 Task: Use the formula "IF" in spreadsheet "Project protfolio".
Action: Mouse moved to (86, 41)
Screenshot: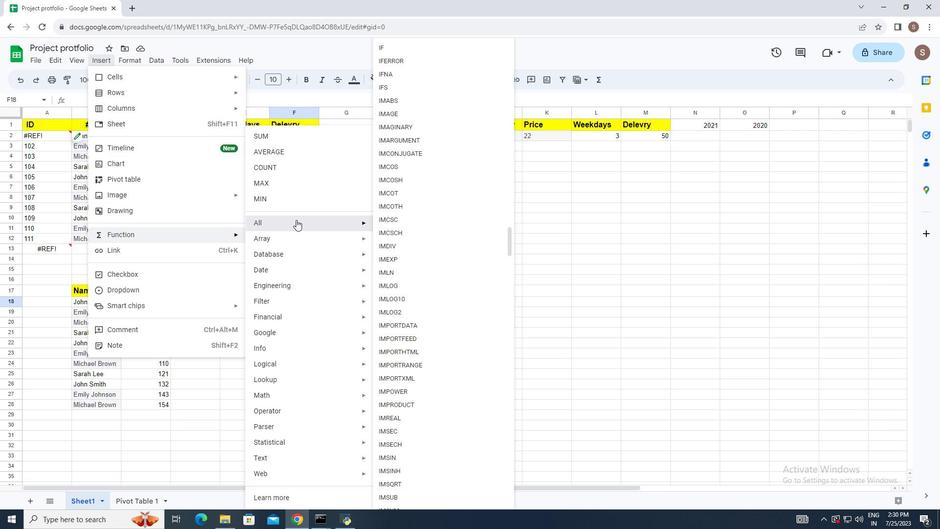 
Action: Mouse pressed left at (86, 41)
Screenshot: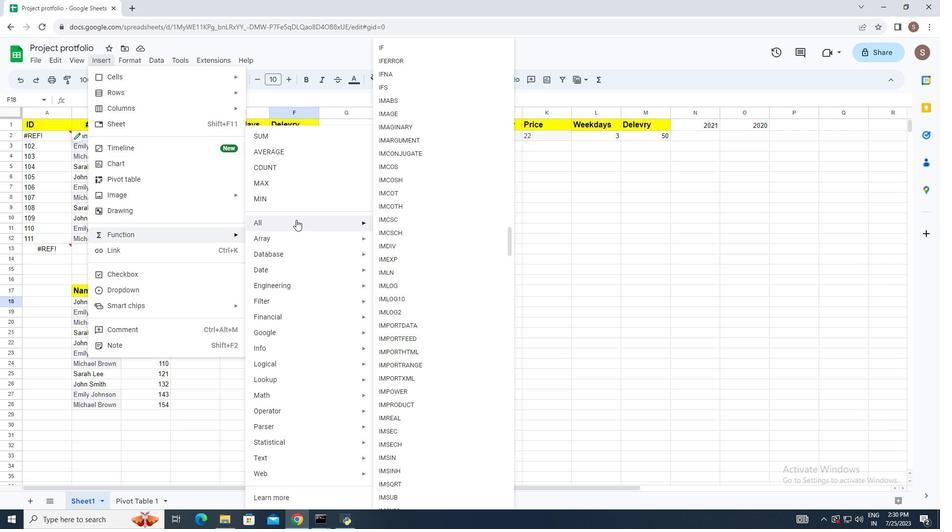 
Action: Mouse moved to (130, 209)
Screenshot: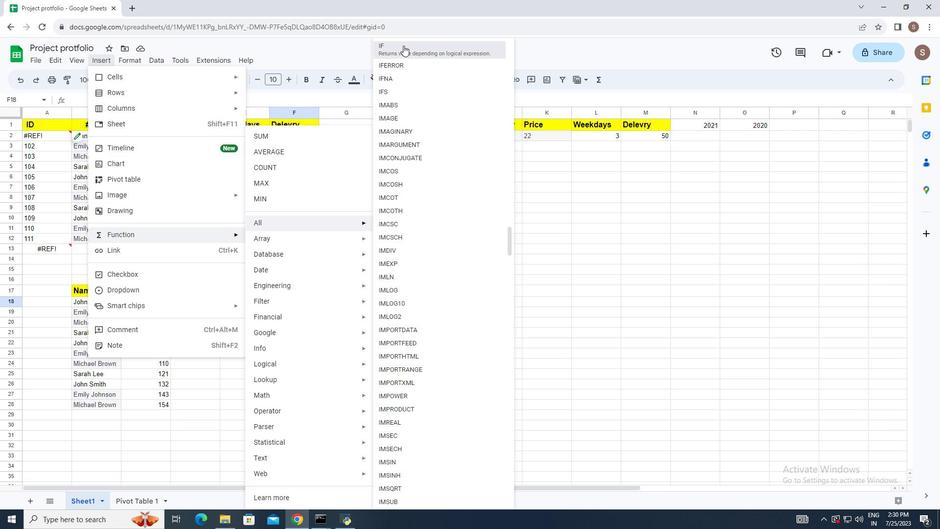 
Action: Mouse pressed left at (130, 209)
Screenshot: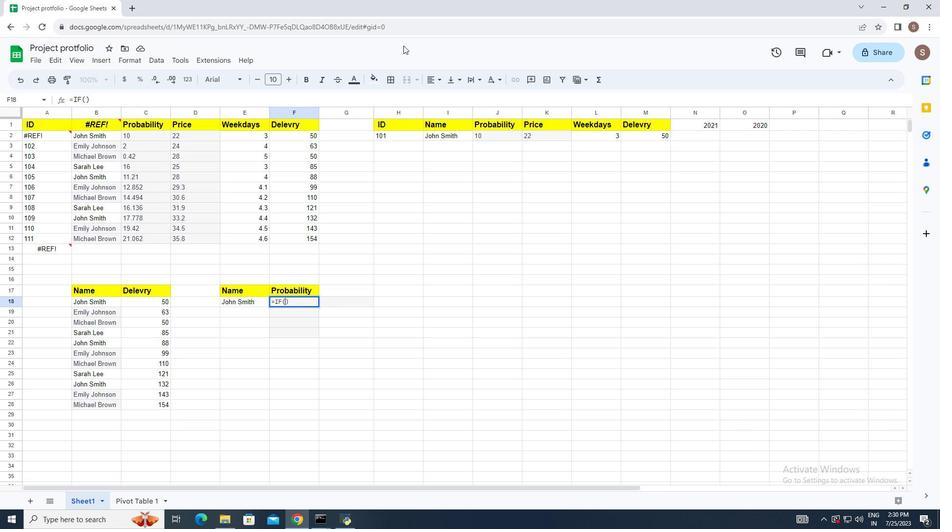 
Action: Mouse moved to (257, 203)
Screenshot: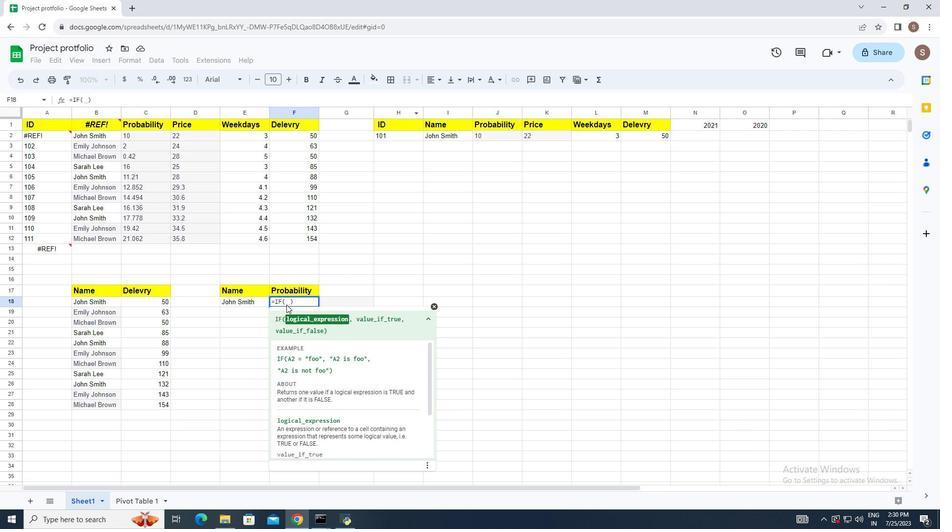 
Action: Mouse pressed left at (257, 203)
Screenshot: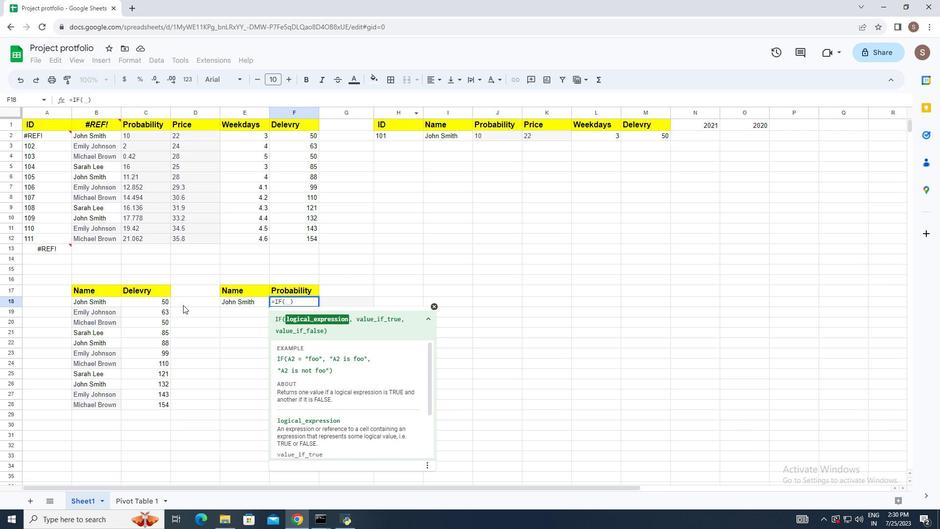 
Action: Mouse moved to (396, 294)
Screenshot: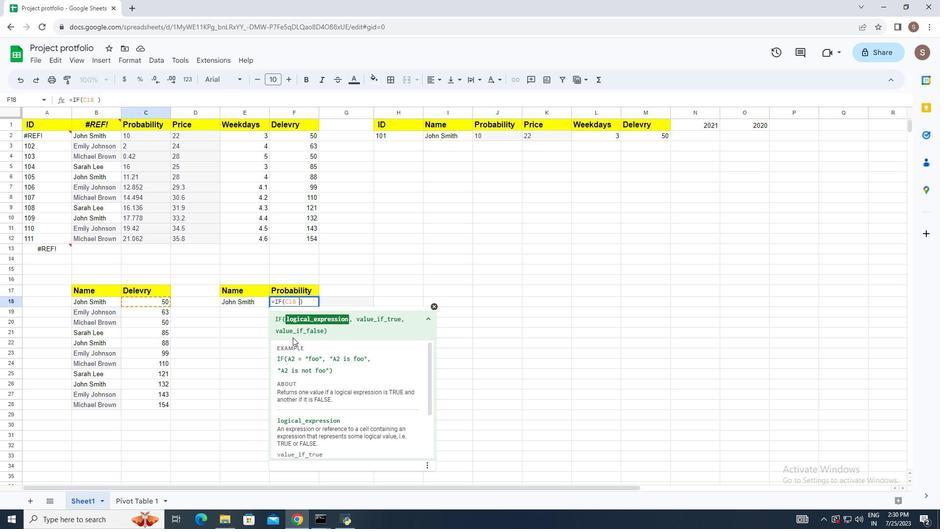 
Action: Mouse pressed left at (396, 294)
Screenshot: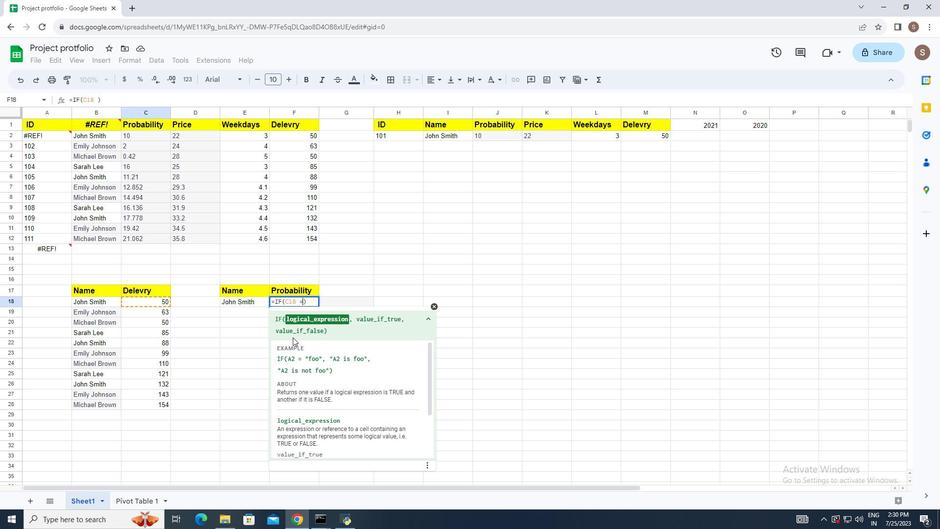 
Action: Mouse moved to (282, 283)
Screenshot: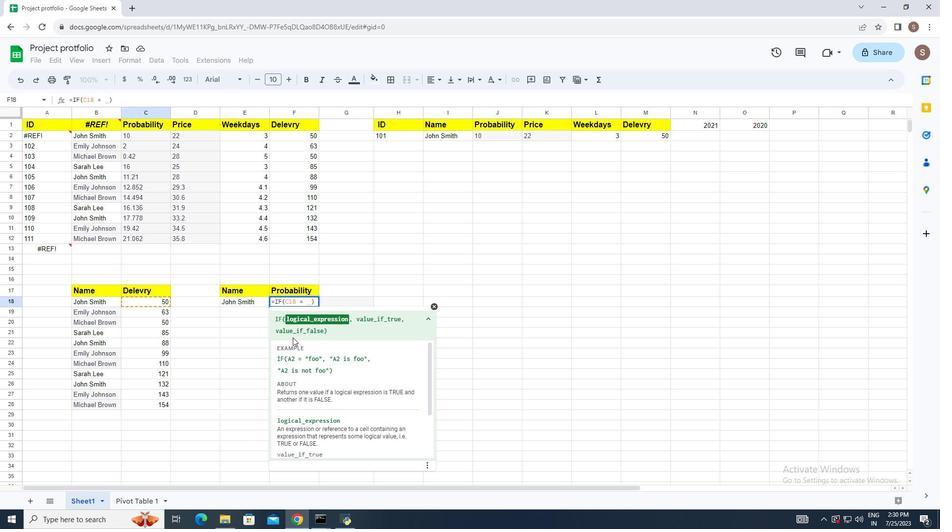 
Action: Key pressed <Key.shift>A2<Key.space><Key.shift_r><Key.shift_r><Key.shift_r><Key.shift_r><Key.shift_r>+<Key.backspace>=<Key.space><Key.shift_r>"foo<Key.shift_r><Key.shift_r><Key.shift_r>",<Key.space><Key.shift_r>"<Key.shift>A2<Key.space>is<Key.space>foo<Key.shift_r><Key.shift_r><Key.shift_r>",<Key.space><Key.shift>A2<Key.space>is<Key.space>n<Key.backspace><Key.backspace><Key.backspace><Key.backspace><Key.backspace><Key.space><Key.enter>
Screenshot: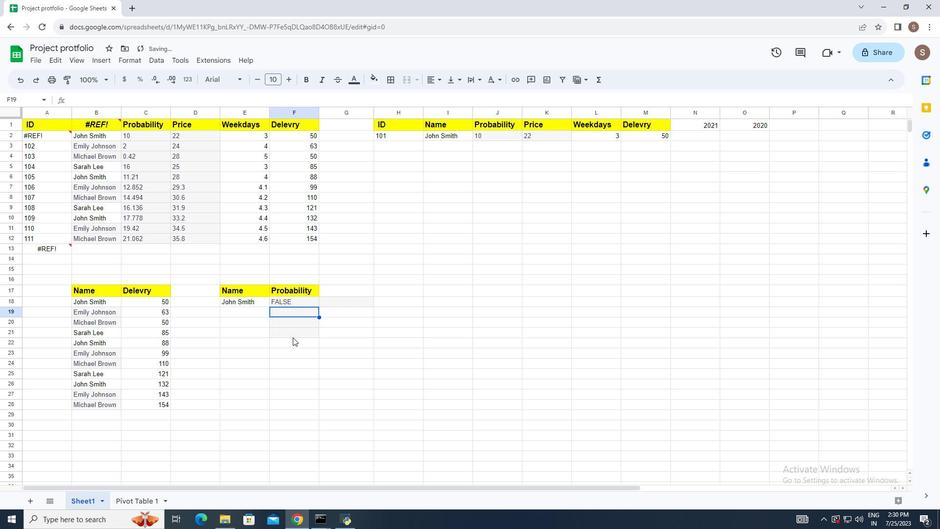 
Action: Mouse pressed left at (282, 283)
Screenshot: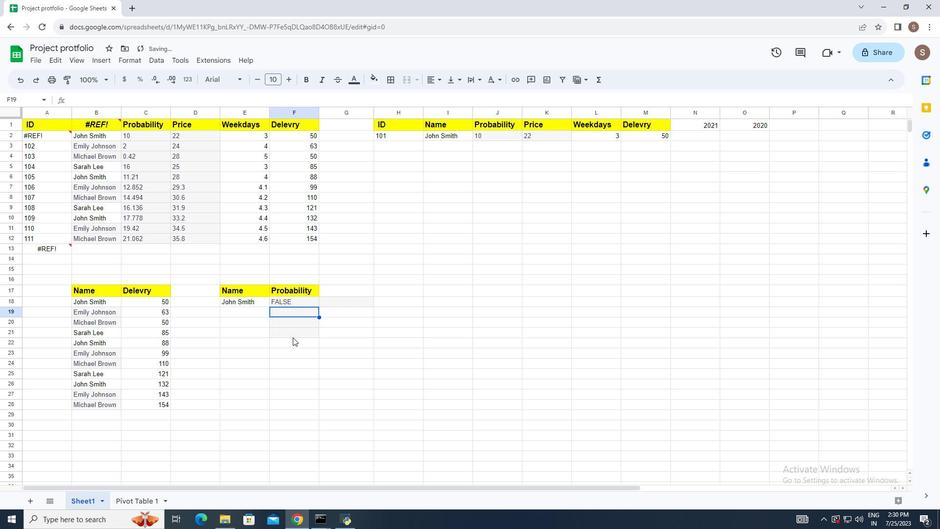 
Action: Key pressed <Key.delete>
Screenshot: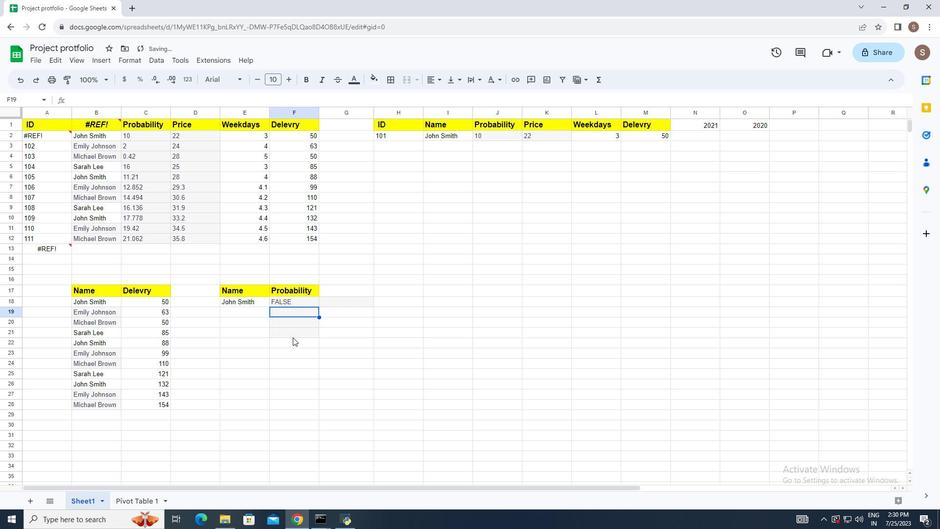
Action: Mouse moved to (77, 40)
Screenshot: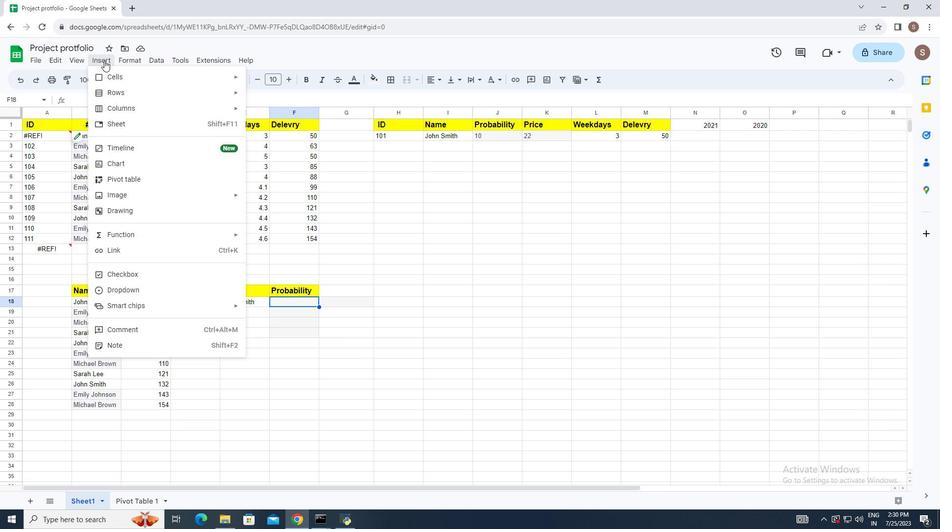 
Action: Mouse pressed left at (77, 40)
Screenshot: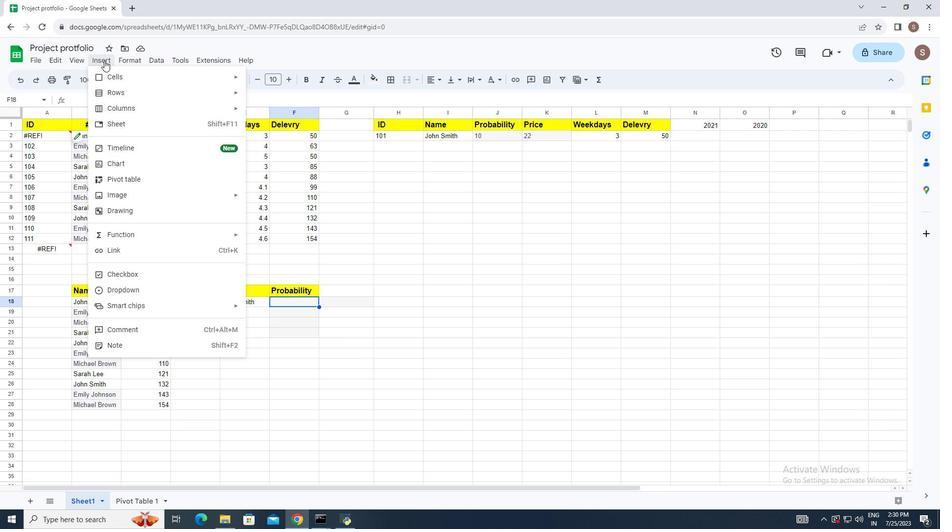 
Action: Mouse moved to (116, 214)
Screenshot: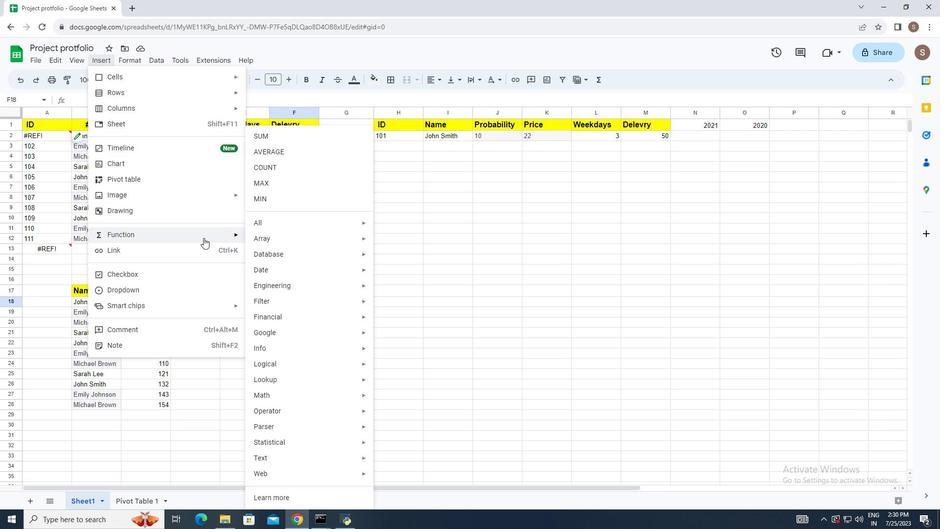
Action: Mouse pressed left at (116, 214)
Screenshot: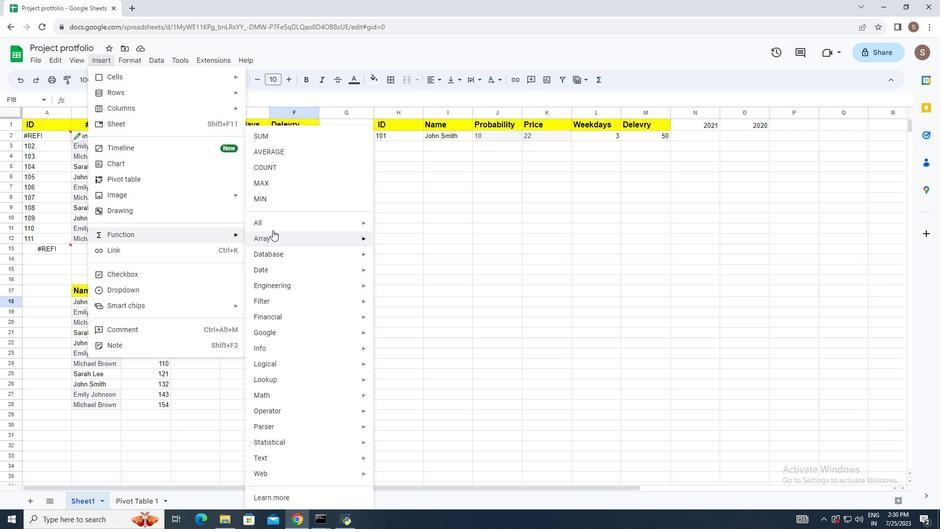 
Action: Mouse moved to (241, 202)
Screenshot: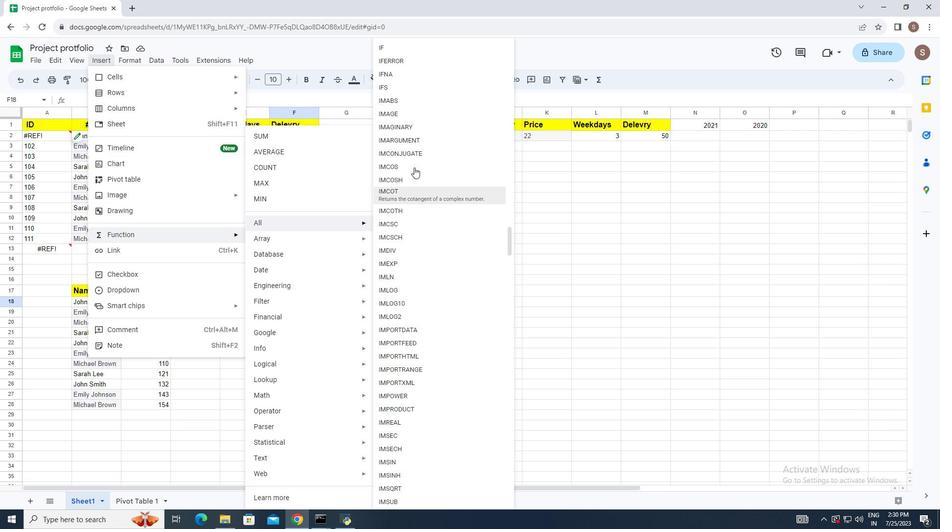 
Action: Mouse pressed left at (241, 202)
Screenshot: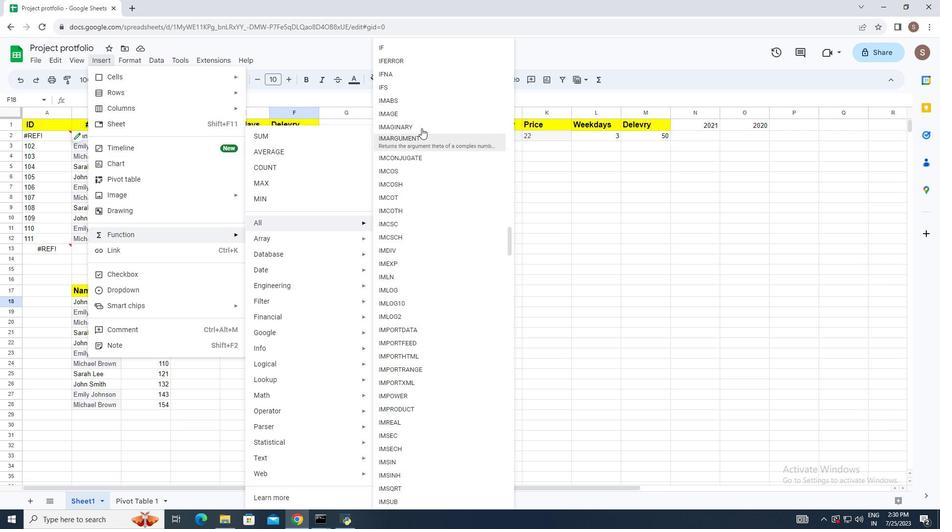 
Action: Mouse moved to (389, 293)
Screenshot: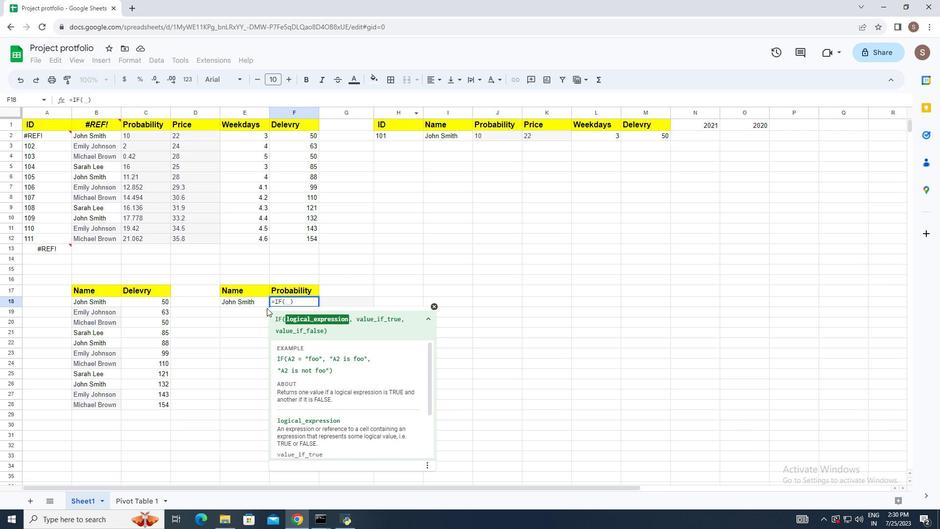 
Action: Mouse pressed left at (389, 293)
Screenshot: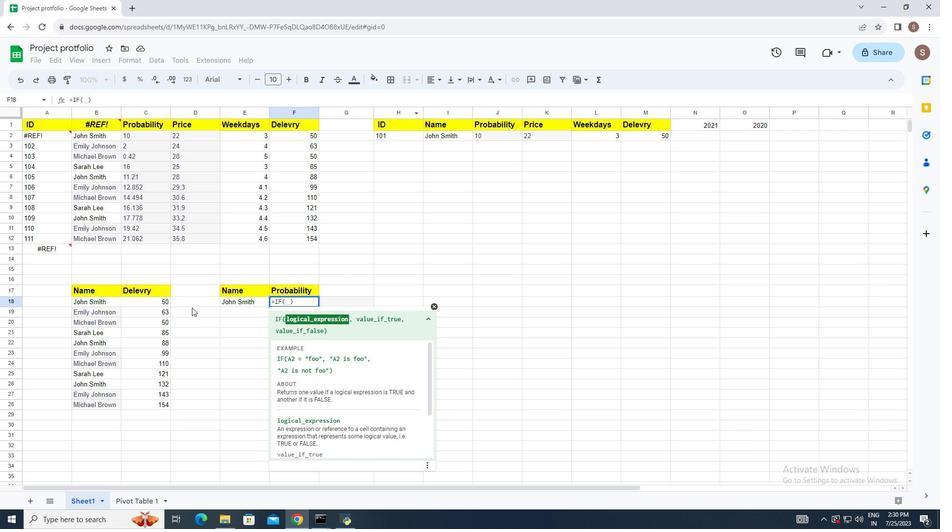 
Action: Mouse moved to (145, 282)
Screenshot: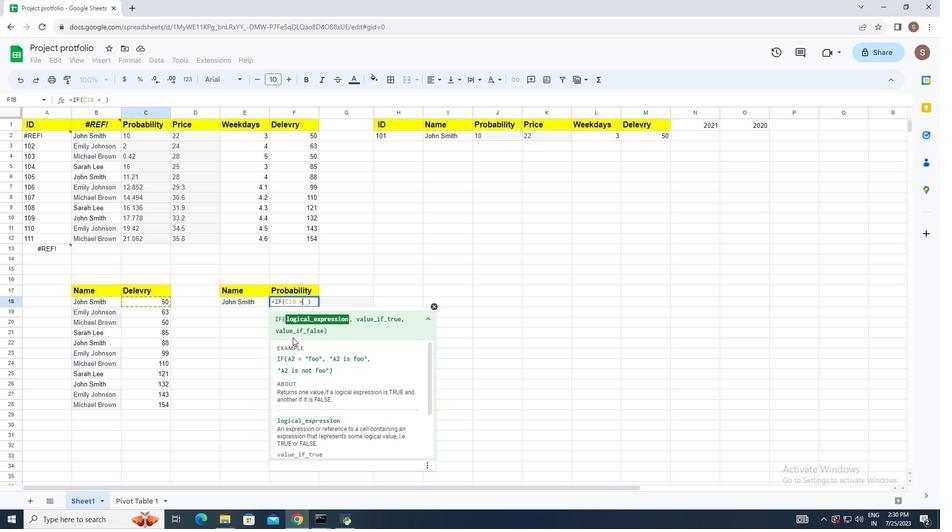
Action: Mouse pressed left at (145, 282)
Screenshot: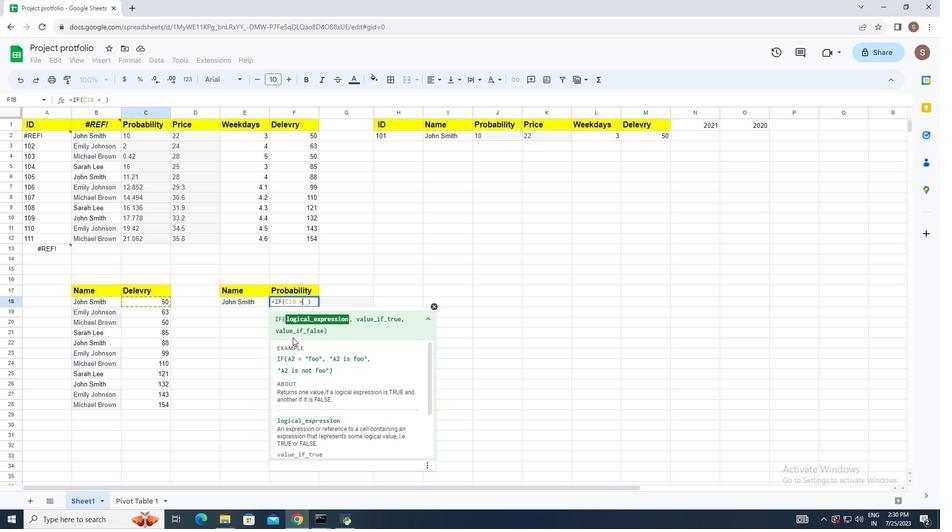 
Action: Key pressed ,<Key.backspace><Key.space>=<Key.space><Key.shift_r>"foo<Key.shift_r>",<Key.space>
Screenshot: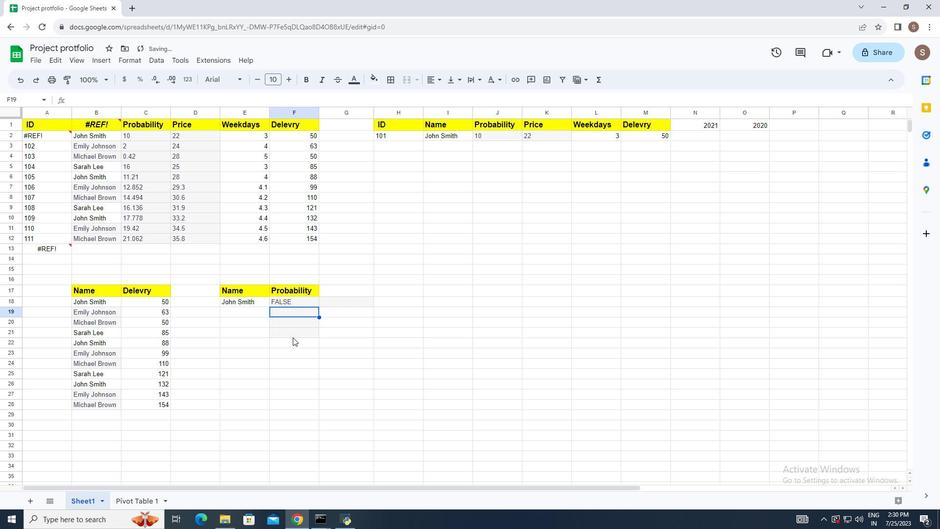 
Action: Mouse moved to (141, 303)
Screenshot: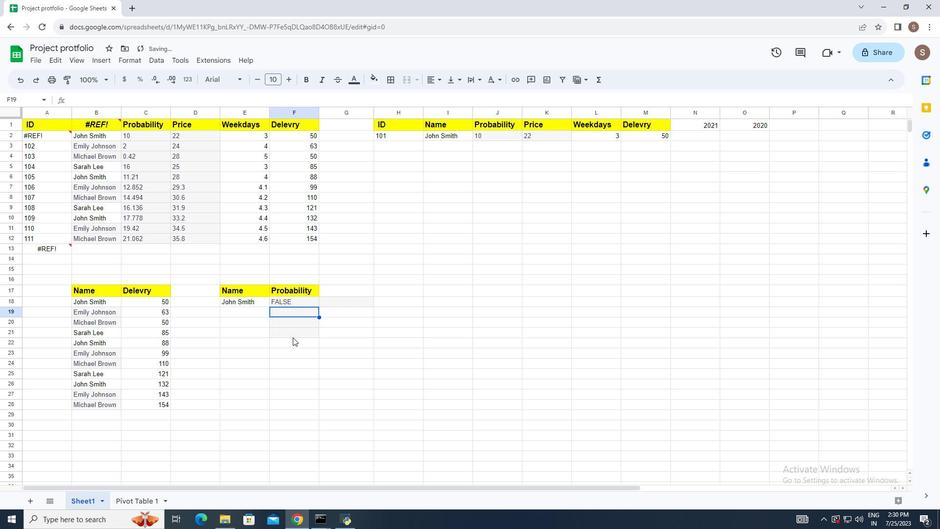 
Action: Mouse pressed left at (141, 303)
Screenshot: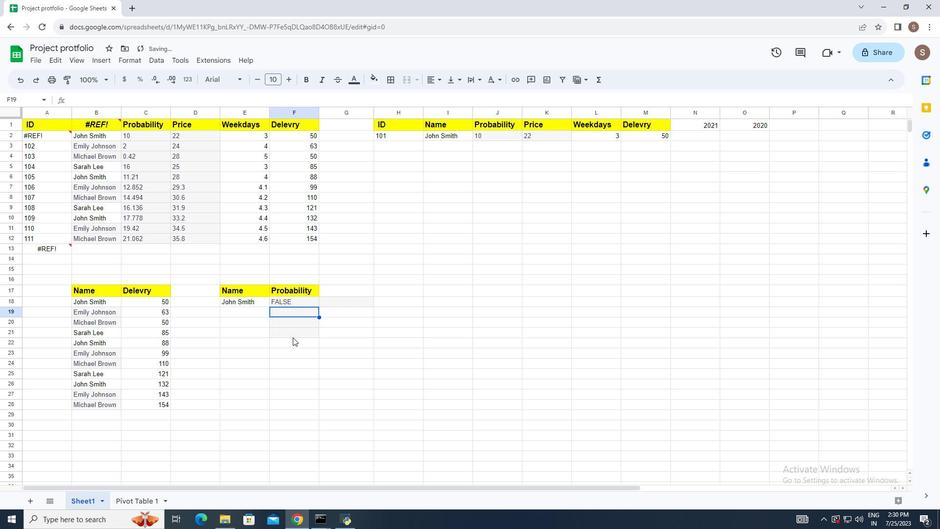 
Action: Key pressed <Key.space>is<Key.space>foo<Key.enter>
Screenshot: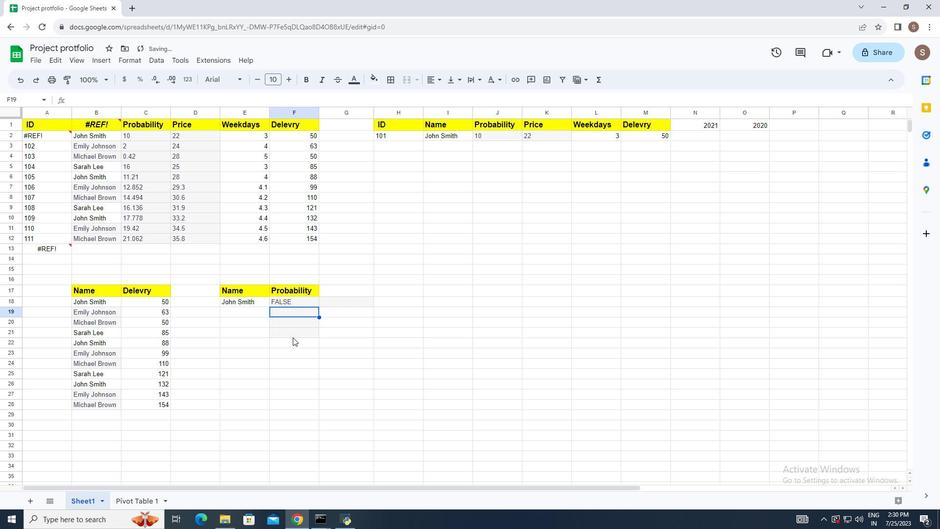 
Action: Mouse moved to (79, 44)
Screenshot: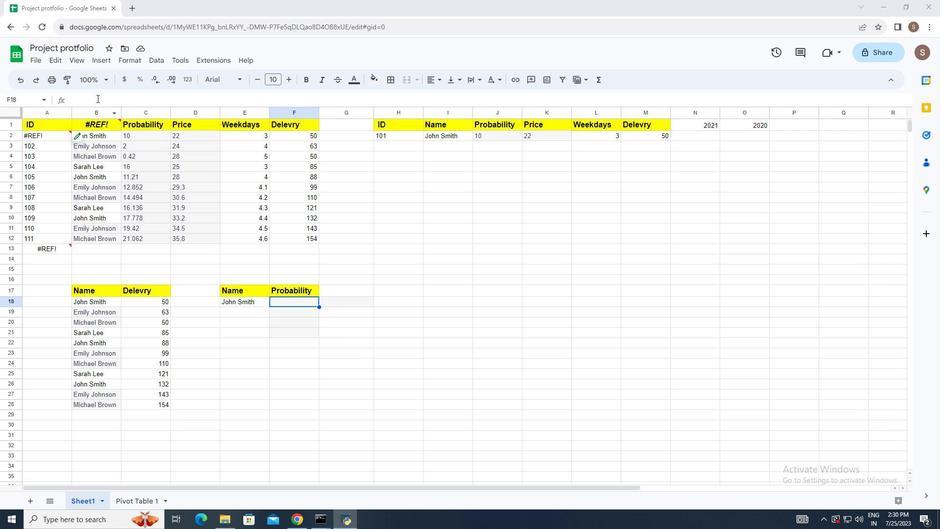 
Action: Mouse pressed left at (79, 44)
Screenshot: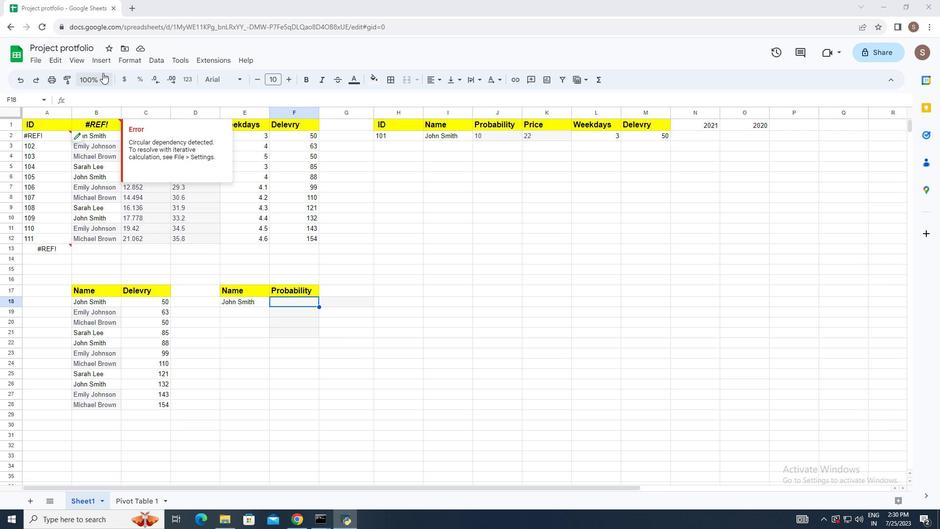 
Action: Mouse moved to (131, 211)
Screenshot: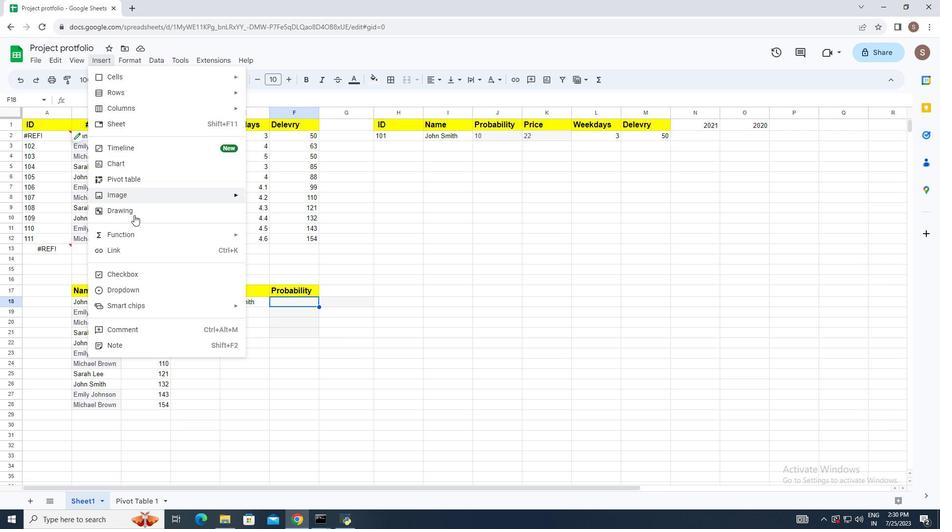 
Action: Mouse pressed left at (131, 211)
Screenshot: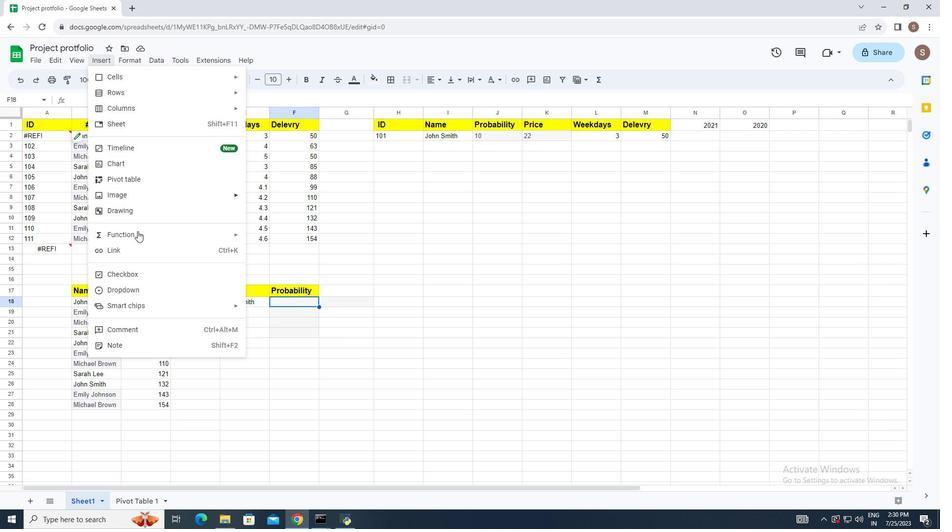 
Action: Mouse moved to (289, 207)
Screenshot: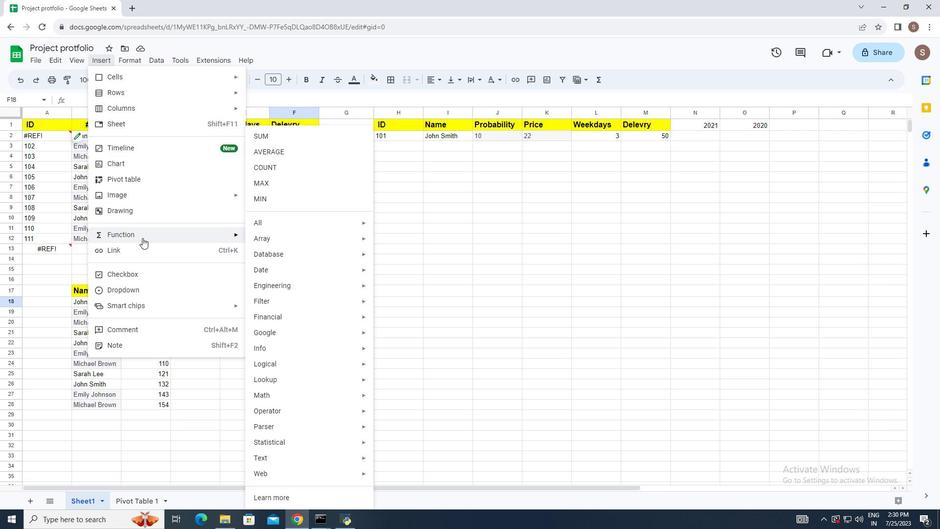 
Action: Mouse pressed left at (289, 207)
Screenshot: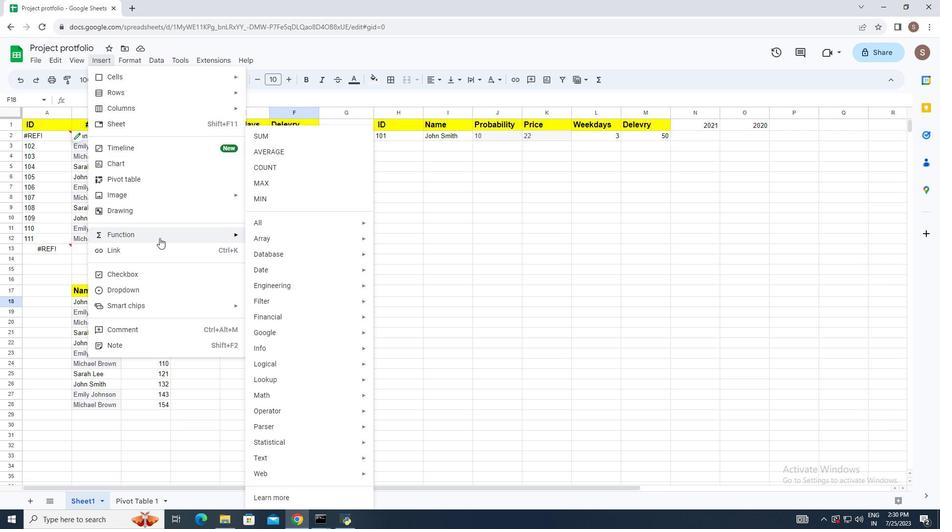 
Action: Mouse moved to (381, 28)
Screenshot: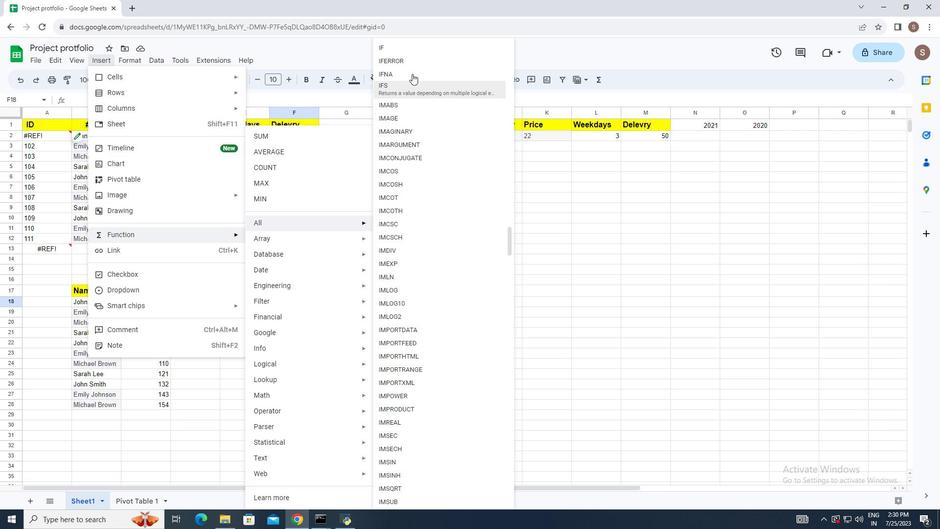 
Action: Mouse pressed left at (381, 28)
Screenshot: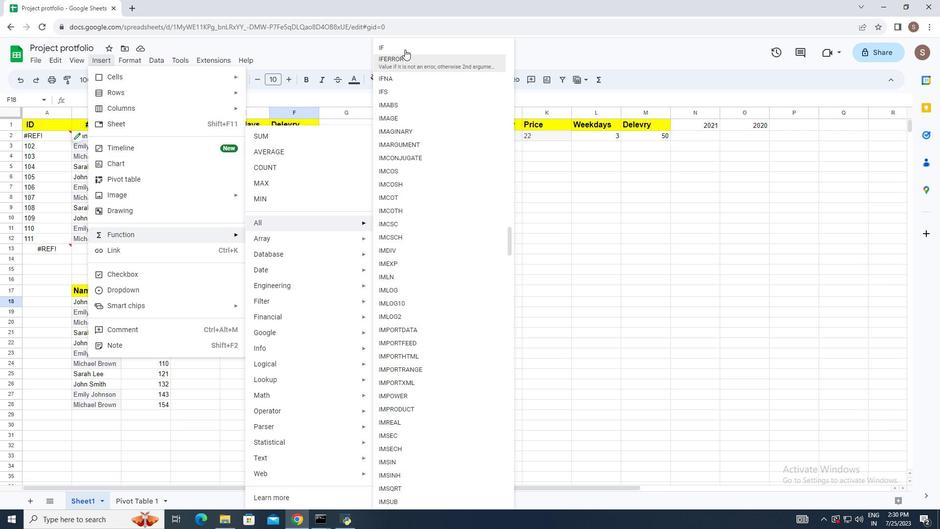 
Action: Mouse moved to (383, 245)
Screenshot: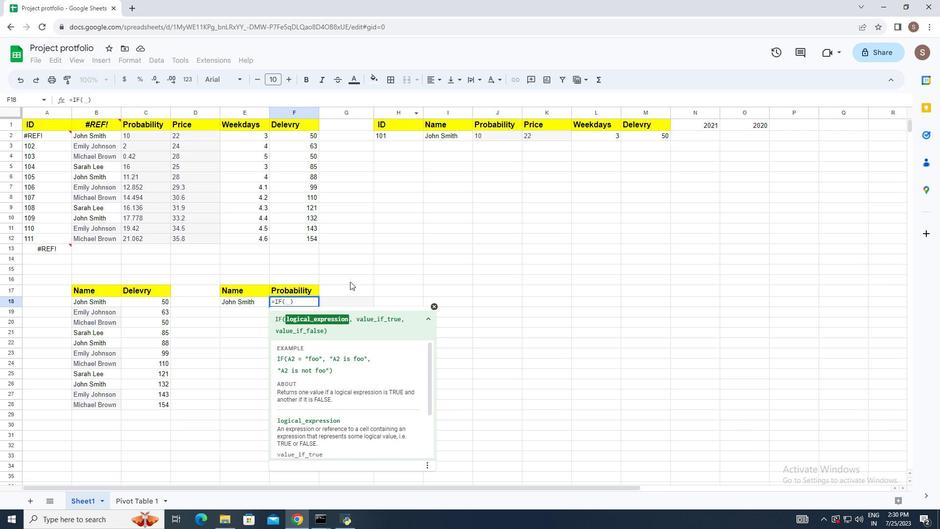 
Action: Key pressed <Key.shift><Key.shift>
Screenshot: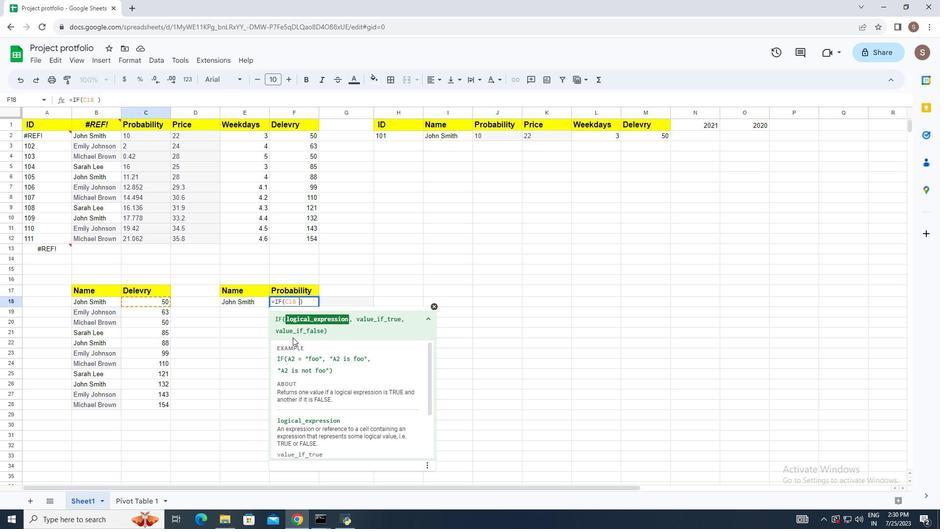 
Action: Mouse moved to (132, 283)
Screenshot: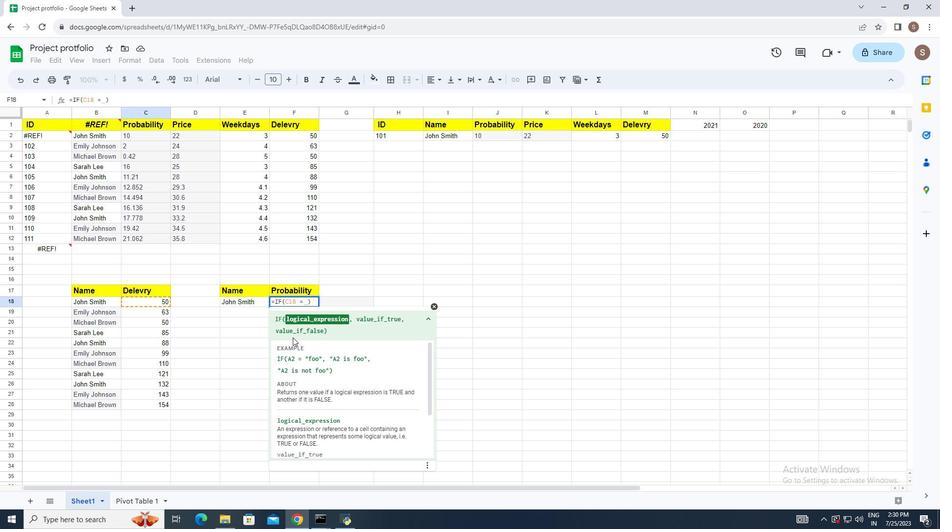 
Action: Mouse pressed left at (132, 283)
Screenshot: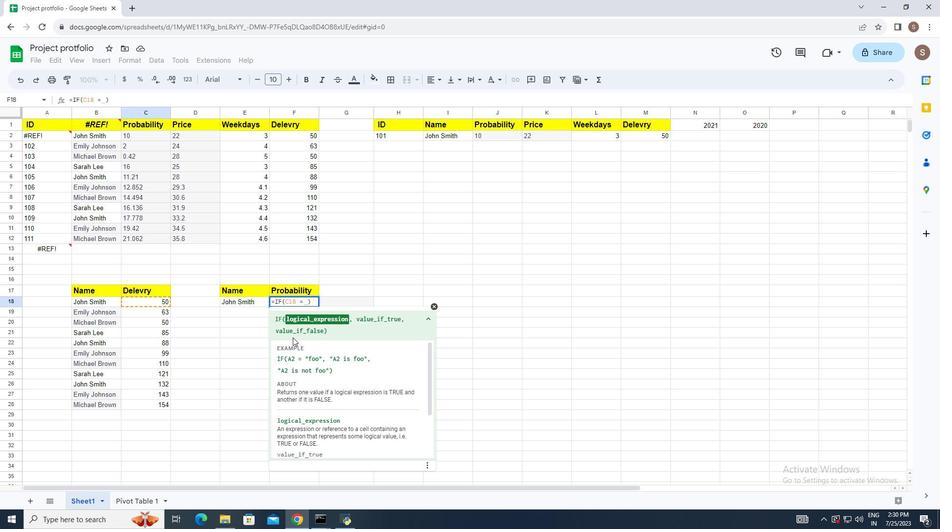 
Action: Mouse moved to (275, 339)
Screenshot: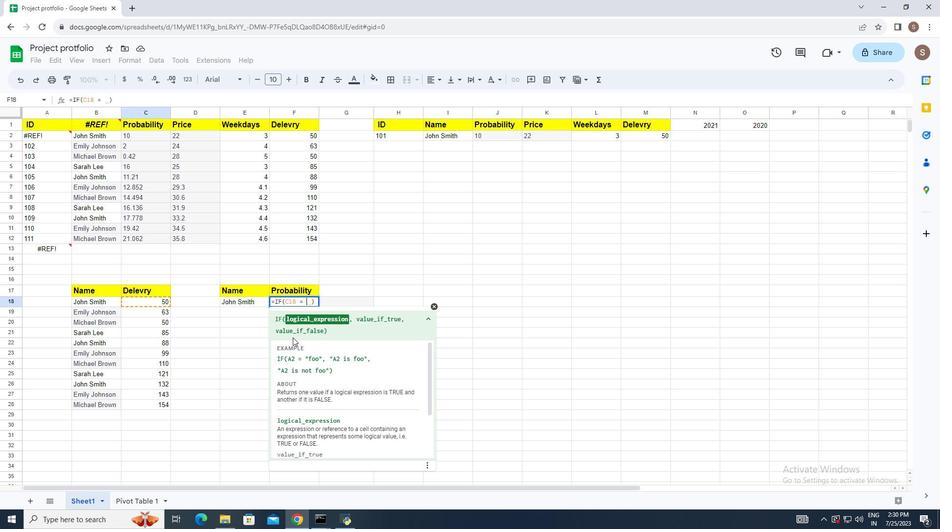 
Action: Key pressed ,<Key.space>
Screenshot: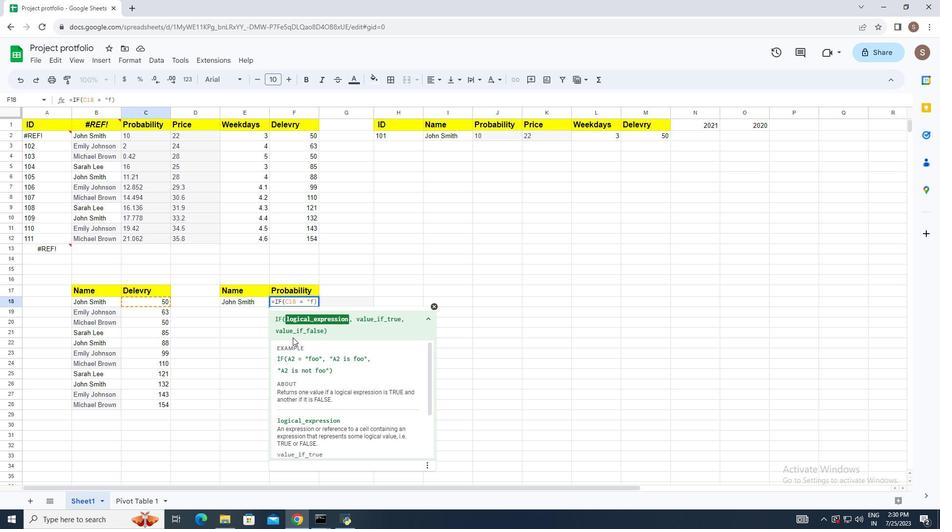
Action: Mouse moved to (282, 282)
Screenshot: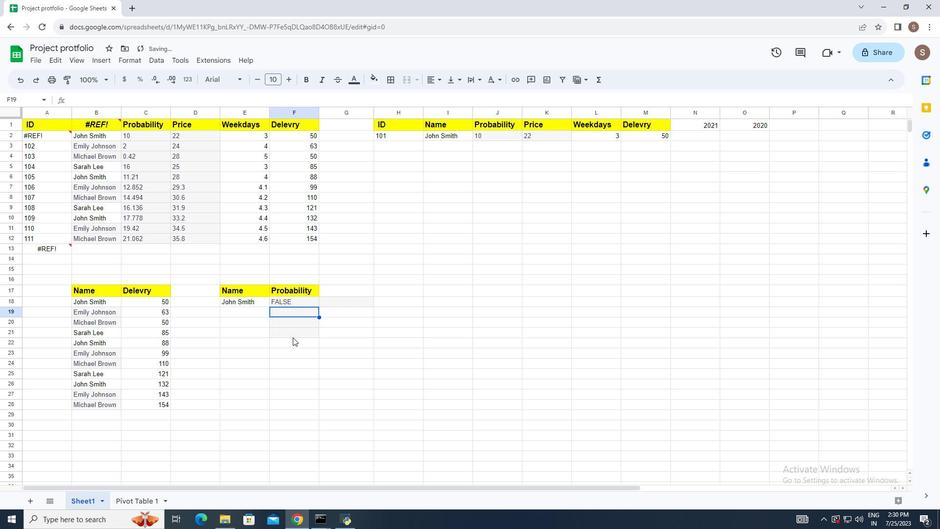 
Action: Key pressed <Key.backspace>
Screenshot: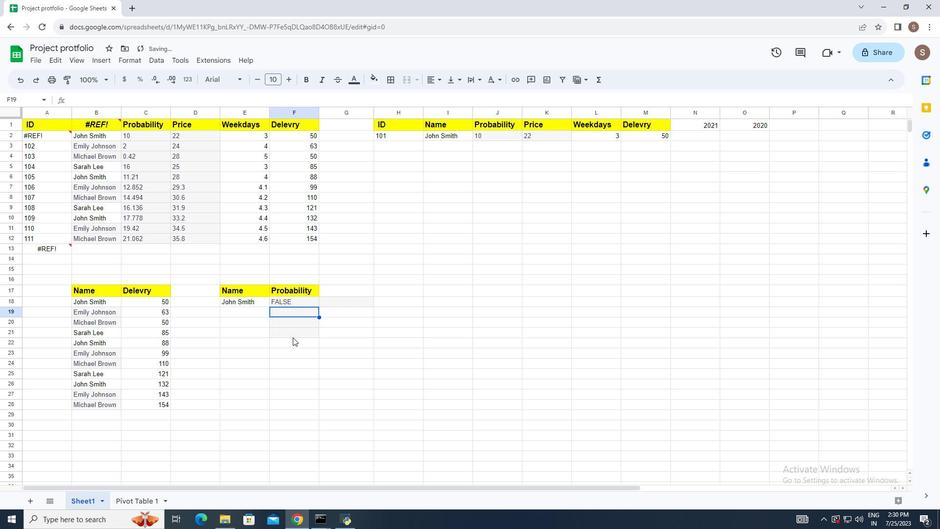 
Action: Mouse moved to (281, 281)
Screenshot: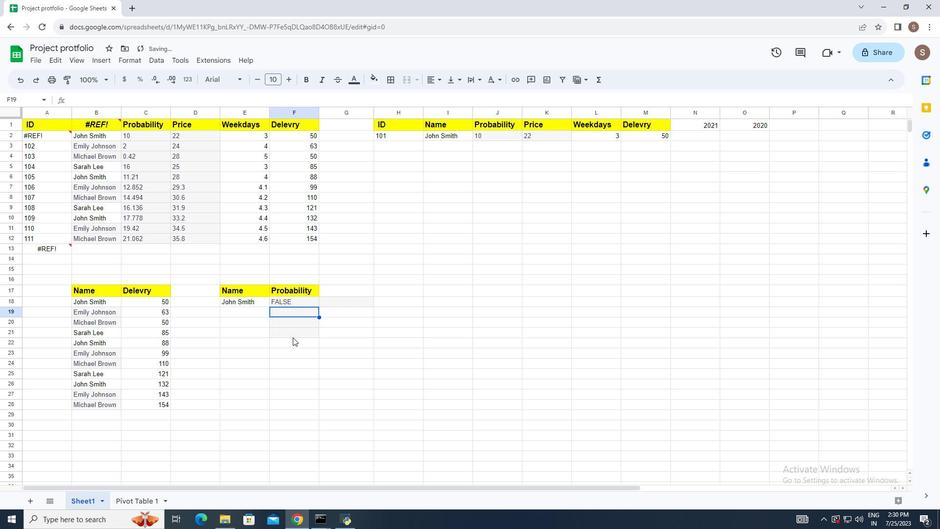 
Action: Key pressed <Key.backspace><Key.backspace><Key.backspace><Key.backspace><Key.backspace><Key.backspace><Key.backspace><Key.backspace><Key.backspace>
Screenshot: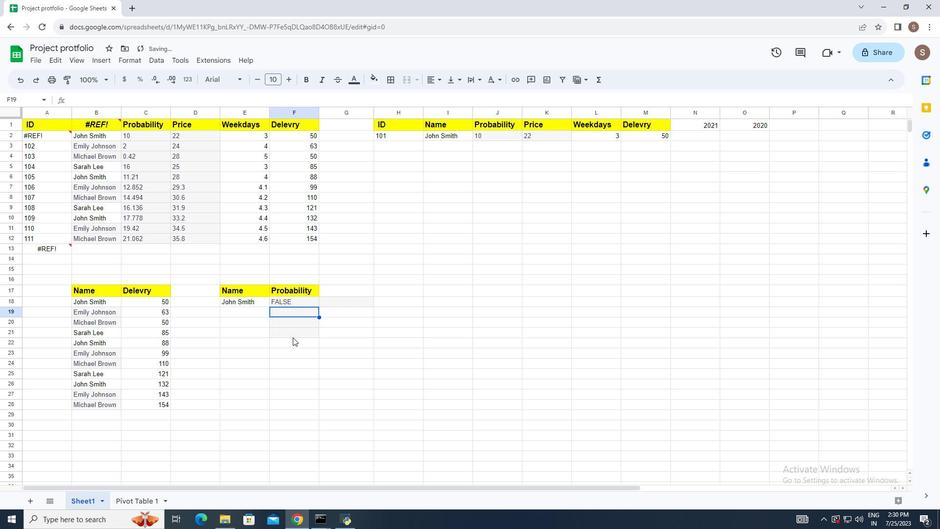 
Action: Mouse pressed left at (281, 281)
Screenshot: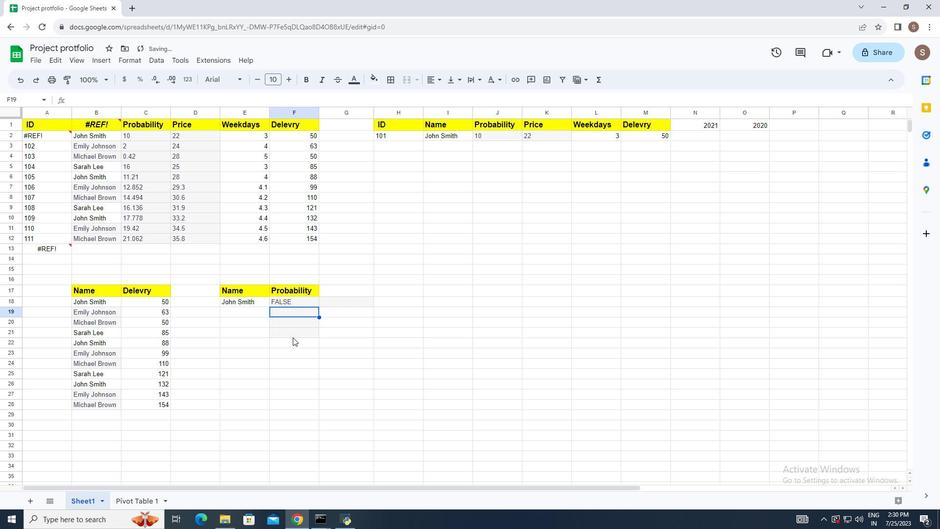 
Action: Key pressed <Key.backspace>
Screenshot: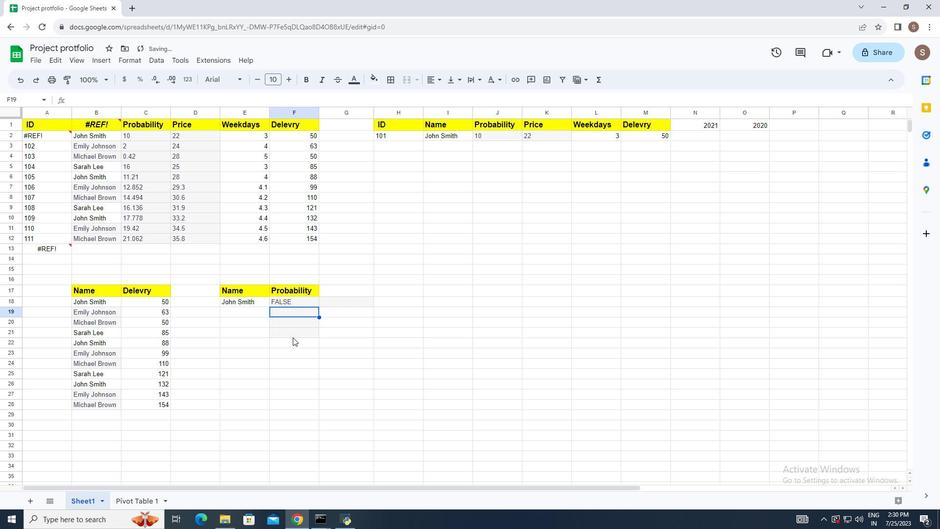 
Action: Mouse moved to (309, 282)
Screenshot: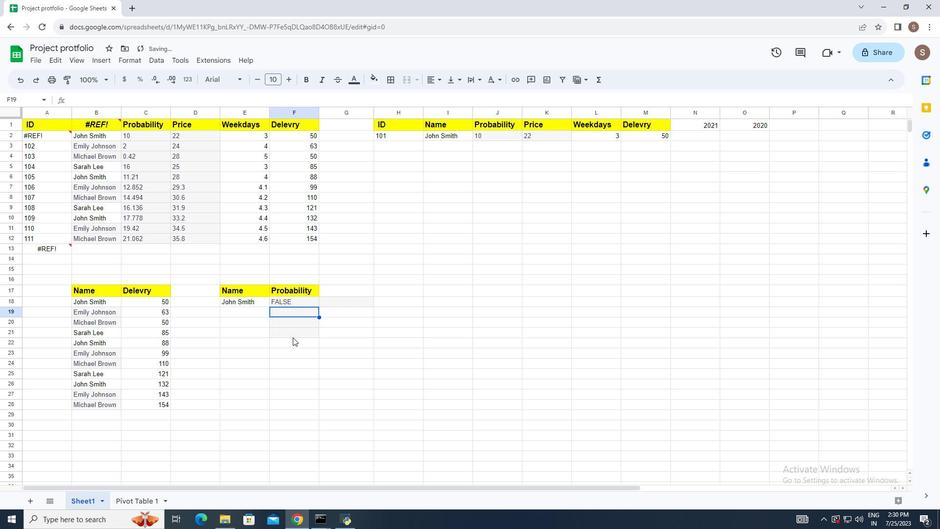 
Action: Mouse pressed left at (309, 282)
Screenshot: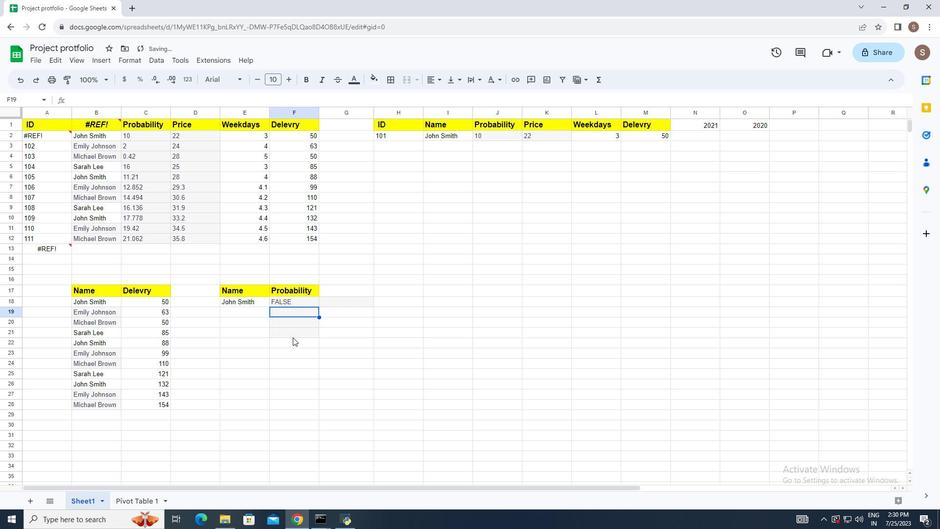 
Action: Mouse moved to (266, 282)
Screenshot: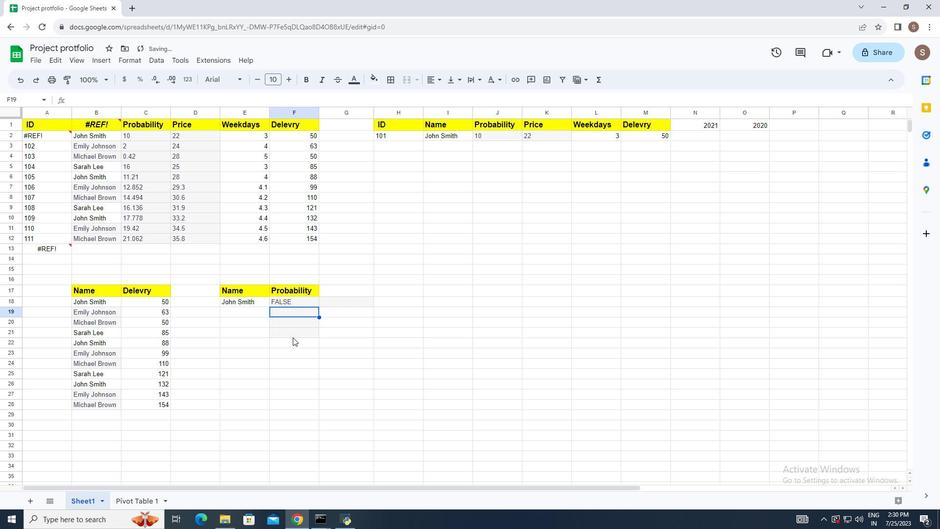 
Action: Mouse pressed left at (266, 282)
Screenshot: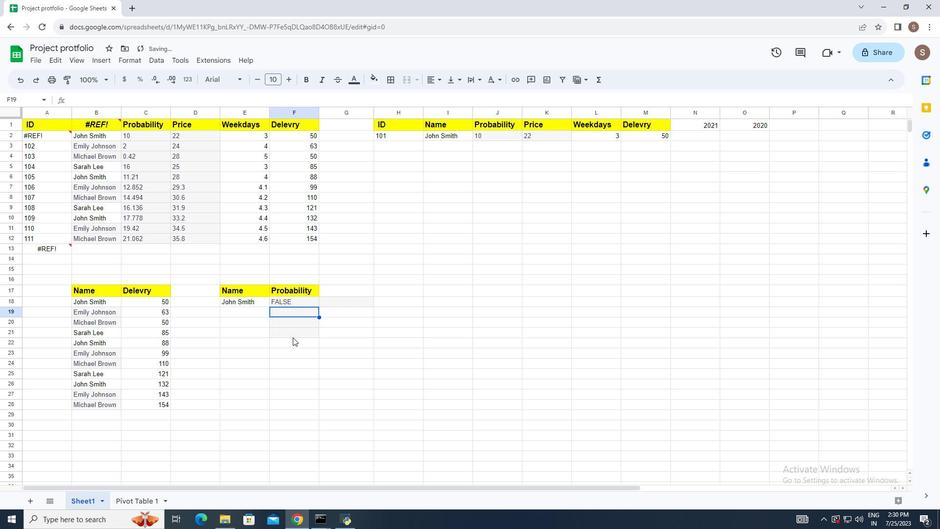 
Action: Mouse moved to (75, 45)
Screenshot: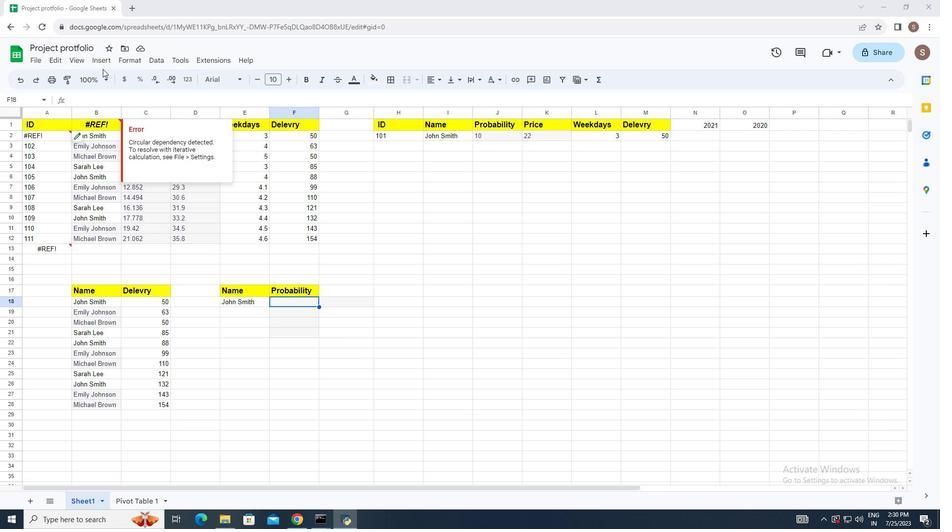 
Action: Mouse pressed left at (75, 45)
Screenshot: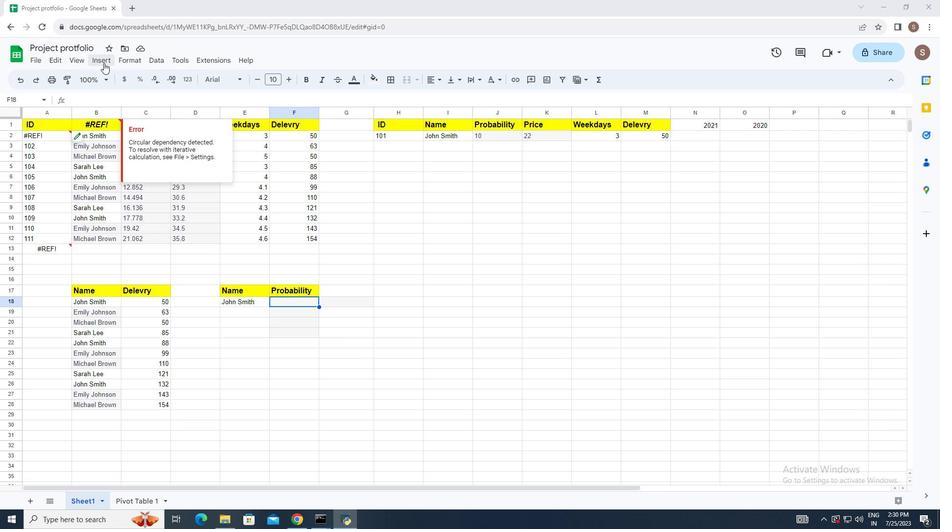 
Action: Mouse moved to (130, 210)
Screenshot: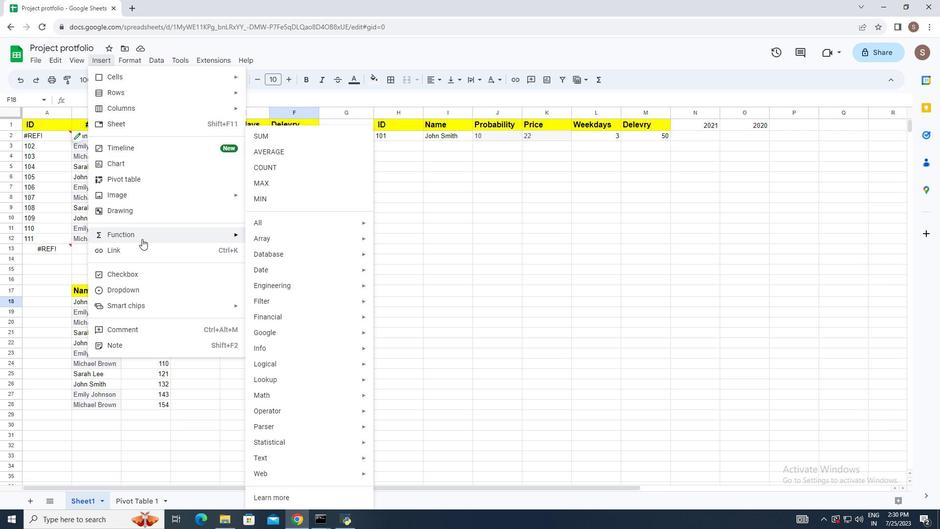 
Action: Mouse pressed left at (130, 210)
Screenshot: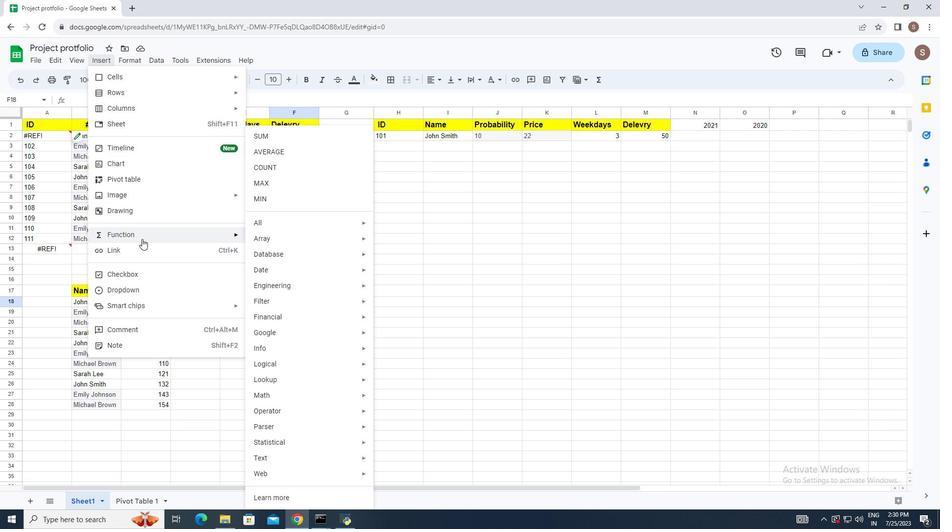 
Action: Mouse moved to (279, 200)
Screenshot: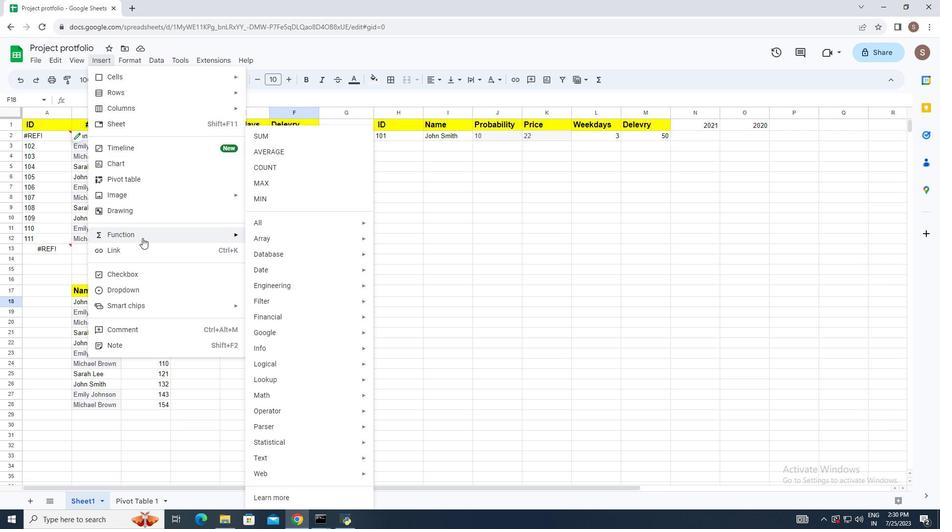 
Action: Mouse pressed left at (279, 200)
Screenshot: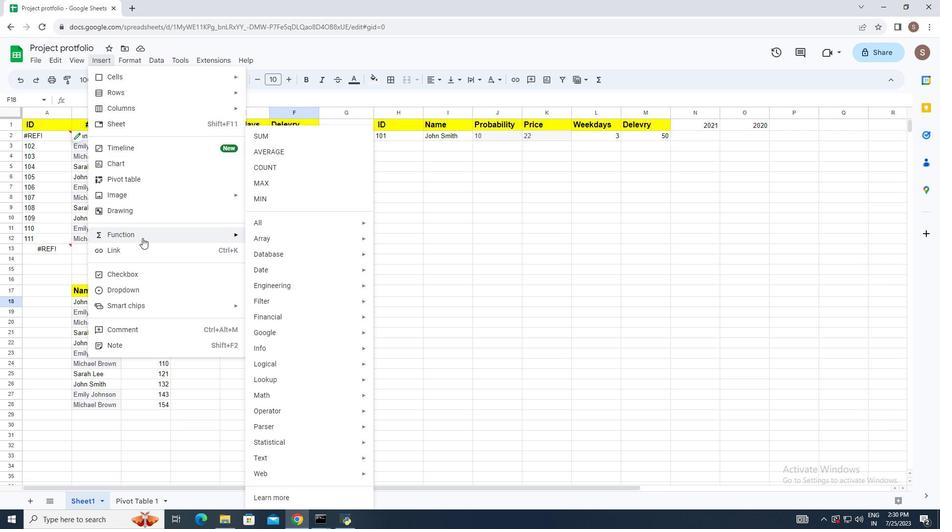 
Action: Mouse moved to (387, 31)
Screenshot: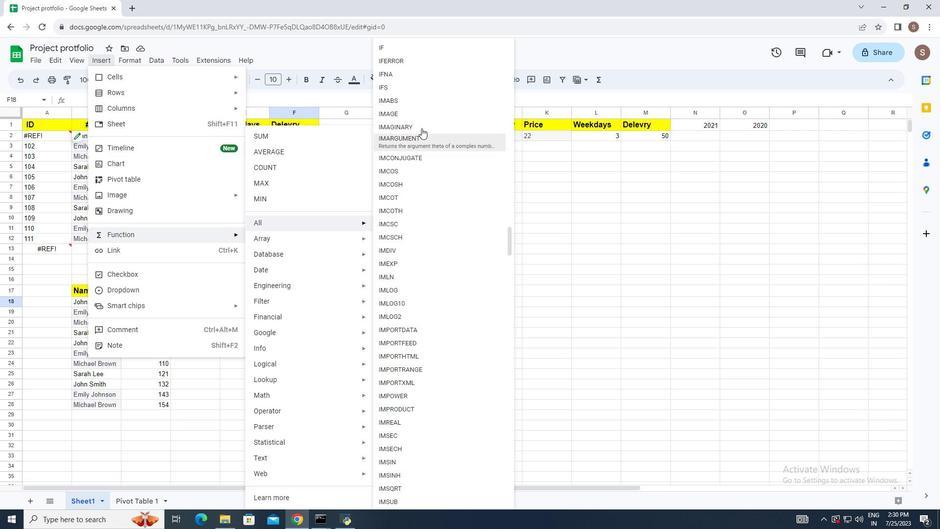 
Action: Mouse pressed left at (387, 31)
Screenshot: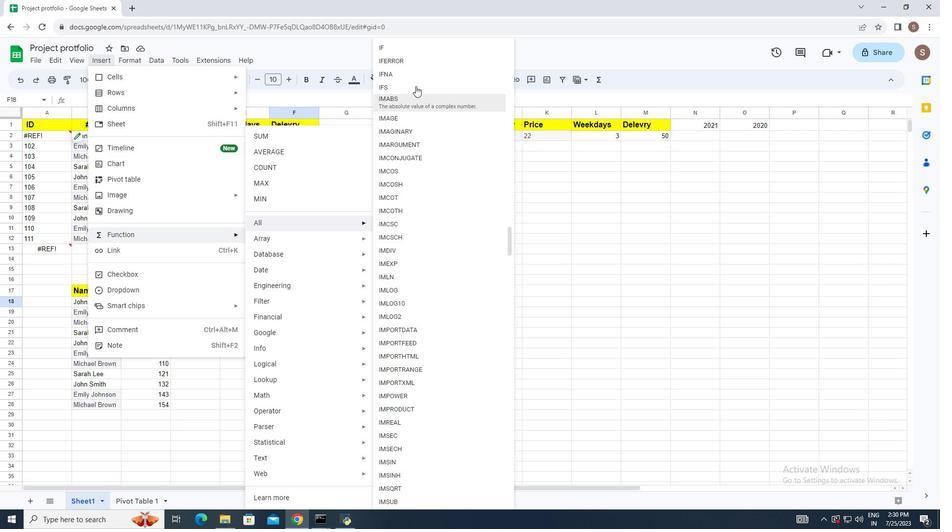 
Action: Mouse moved to (137, 282)
Screenshot: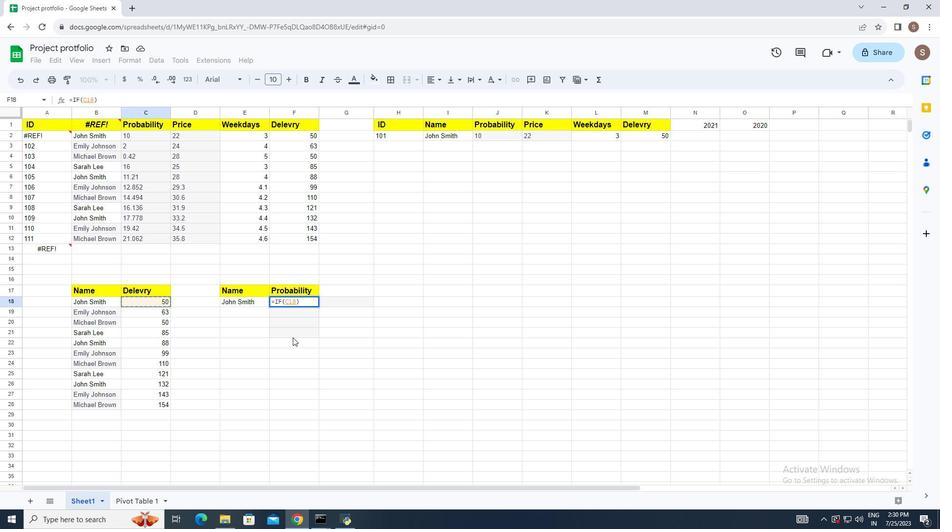 
Action: Mouse pressed left at (137, 282)
Screenshot: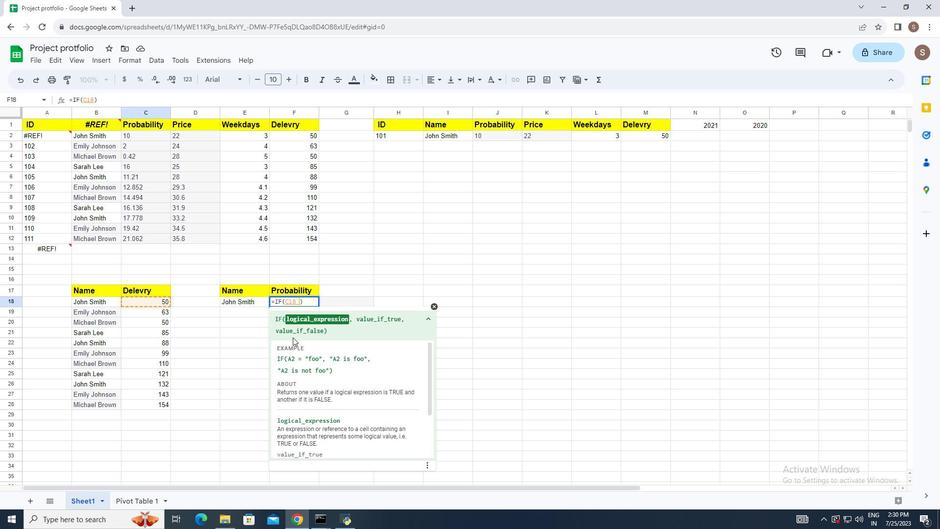 
Action: Mouse moved to (252, 295)
Screenshot: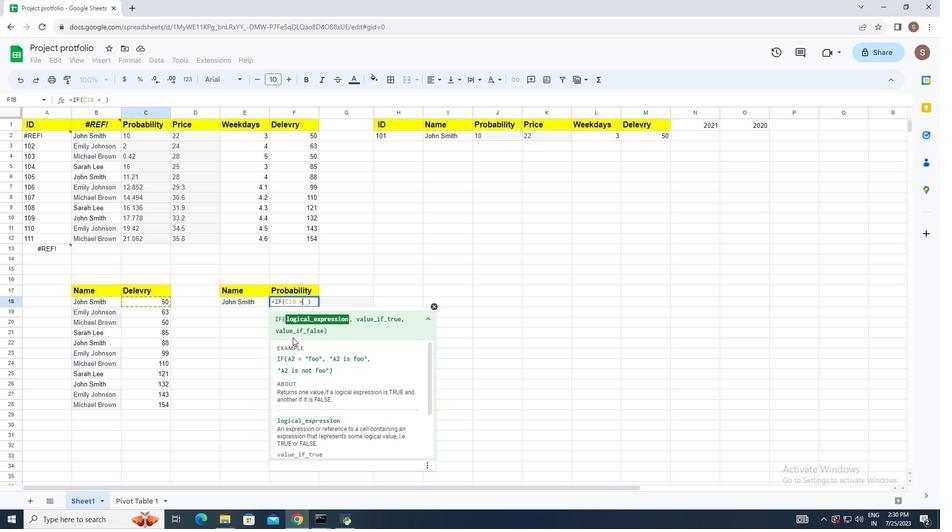 
Action: Key pressed ,<Key.space>=<Key.space><Key.shift_r>"foo<Key.shift_r>",<Key.space><Key.backspace><Key.enter>
Screenshot: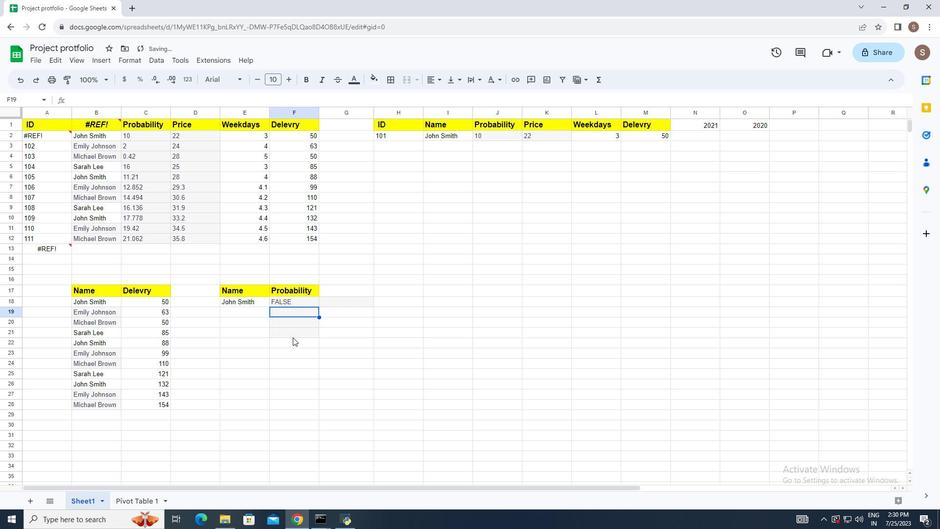 
Action: Mouse moved to (274, 284)
Screenshot: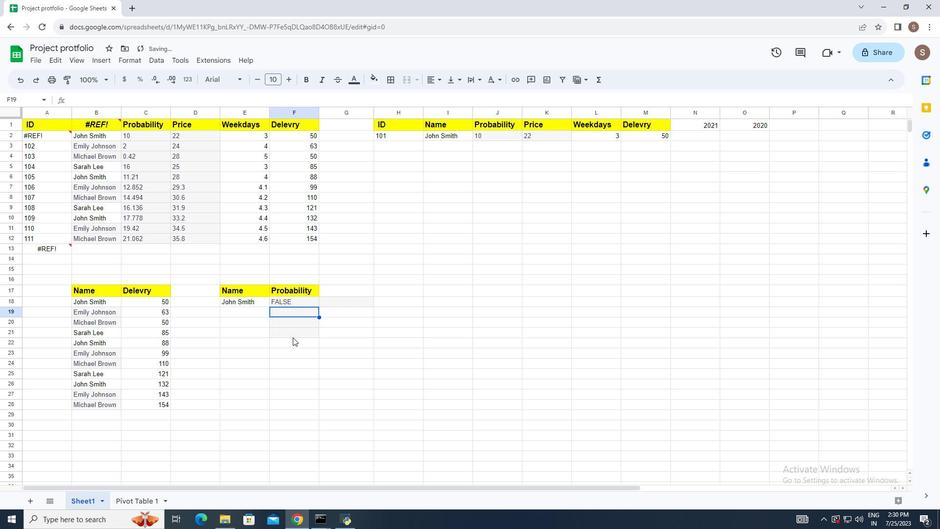 
Action: Mouse pressed left at (274, 284)
Screenshot: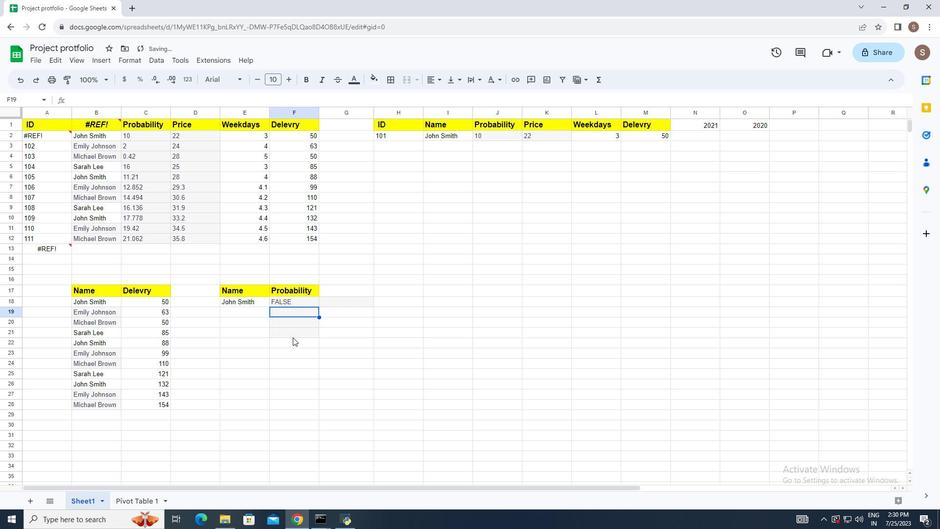 
Action: Mouse pressed left at (274, 284)
Screenshot: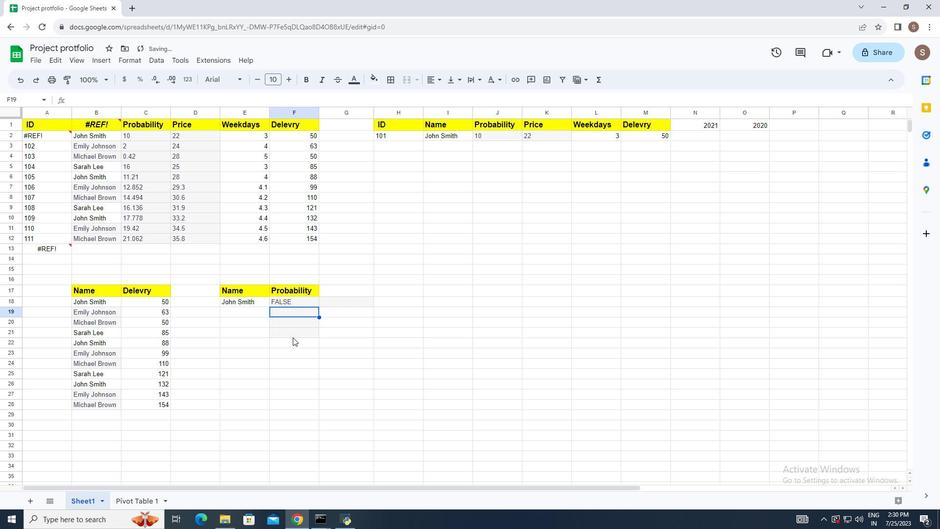 
Action: Mouse moved to (309, 281)
Screenshot: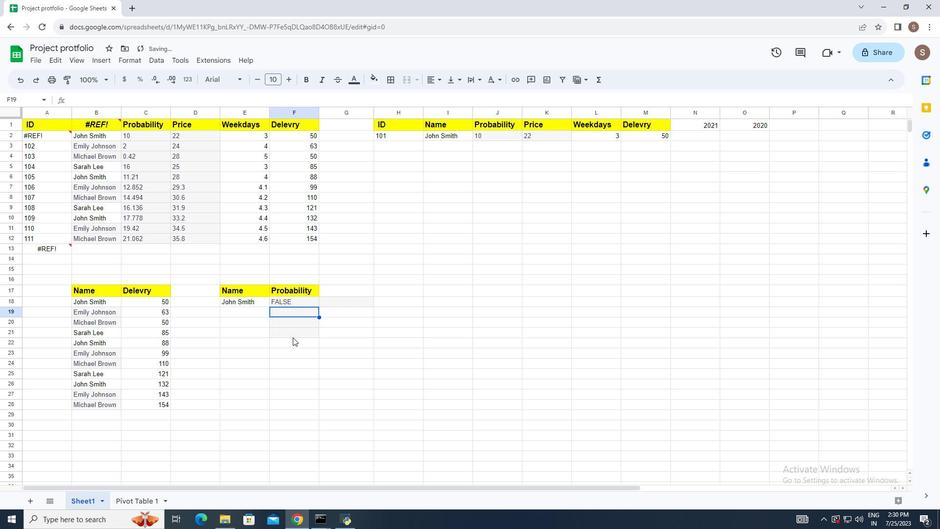 
Action: Mouse pressed left at (309, 281)
Screenshot: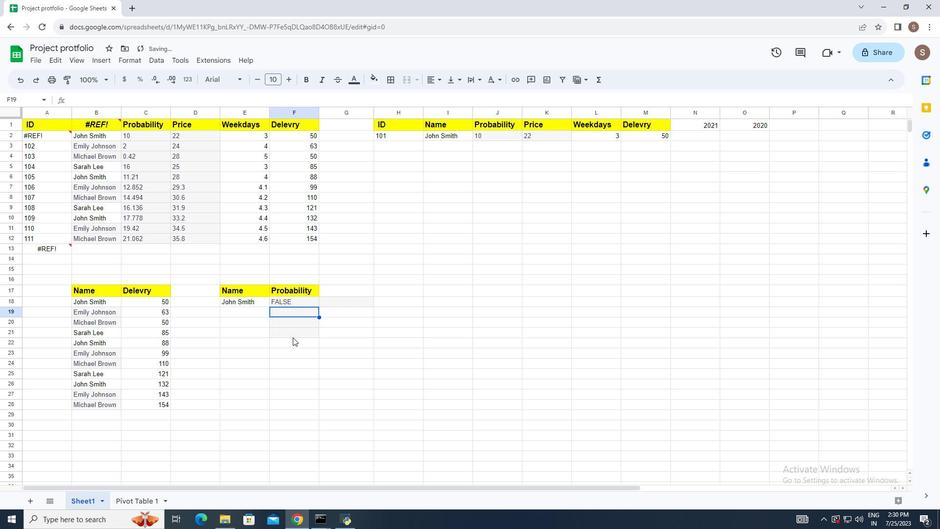 
Action: Mouse moved to (312, 284)
Screenshot: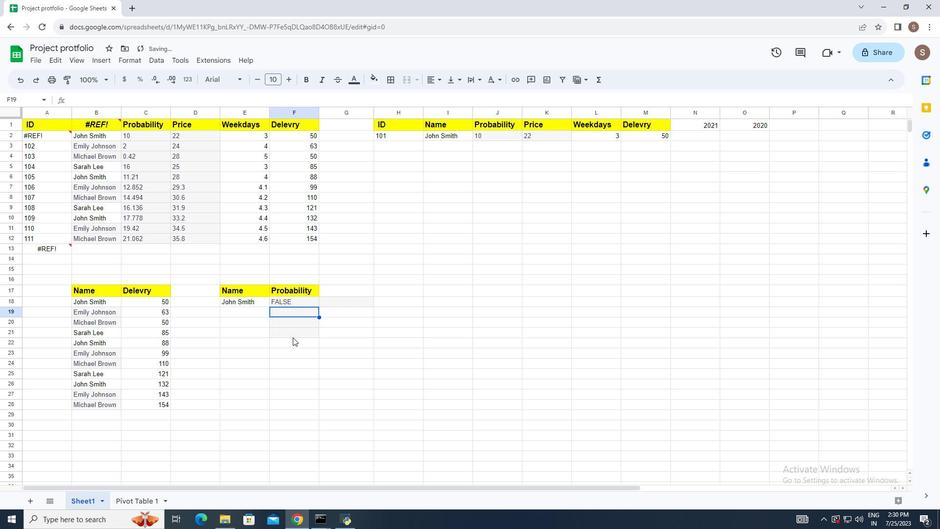 
Action: Mouse pressed left at (312, 284)
Screenshot: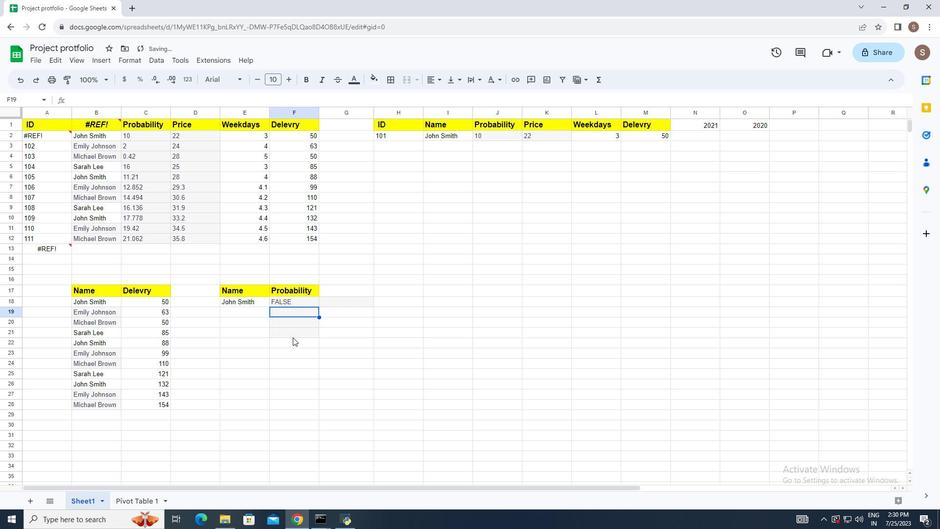 
Action: Mouse moved to (282, 283)
Screenshot: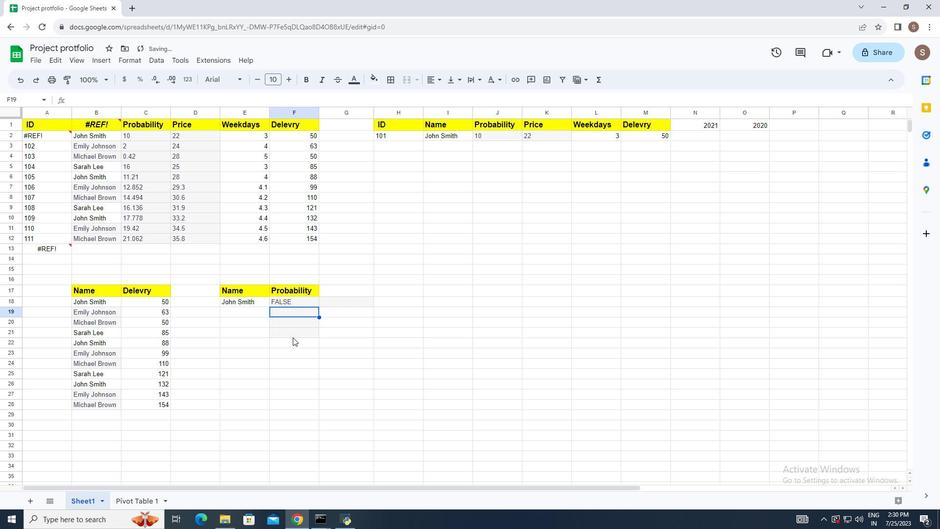 
Action: Mouse pressed left at (282, 283)
Screenshot: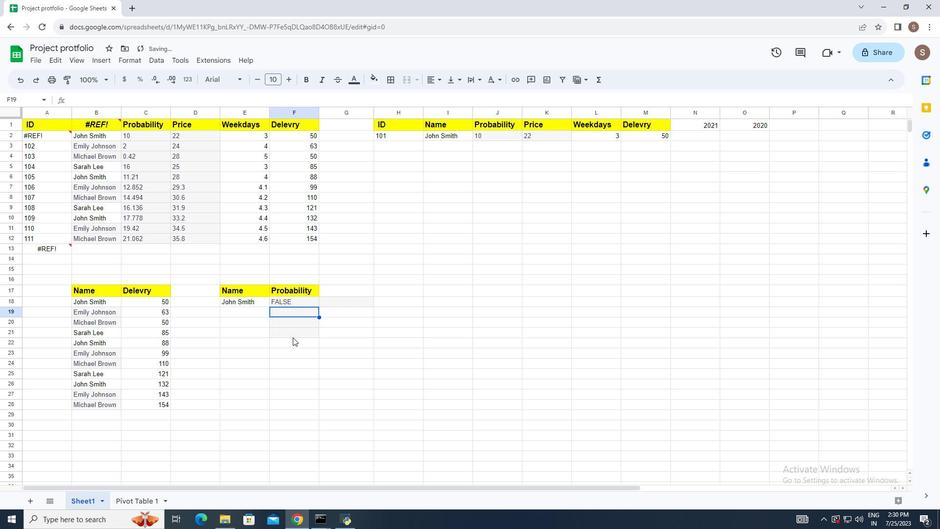 
Action: Mouse moved to (291, 332)
Screenshot: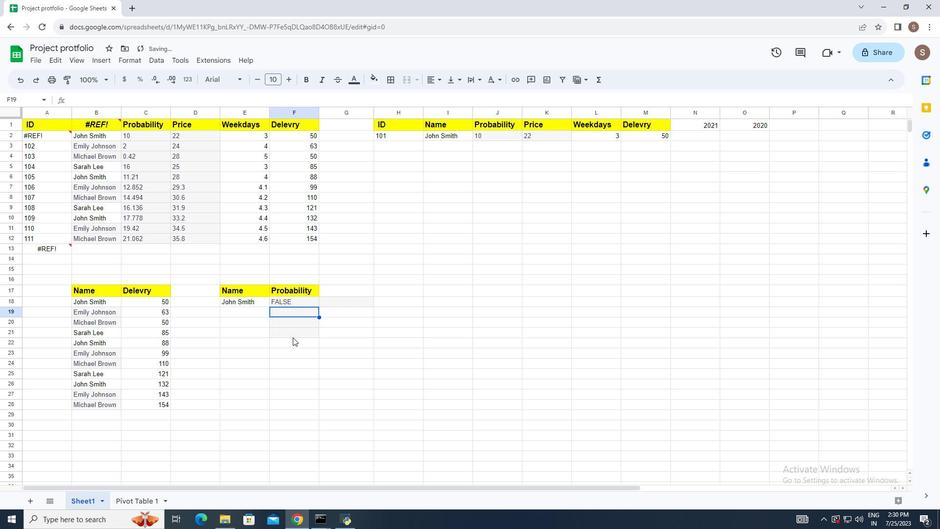 
Action: Key pressed <Key.backspace>
Screenshot: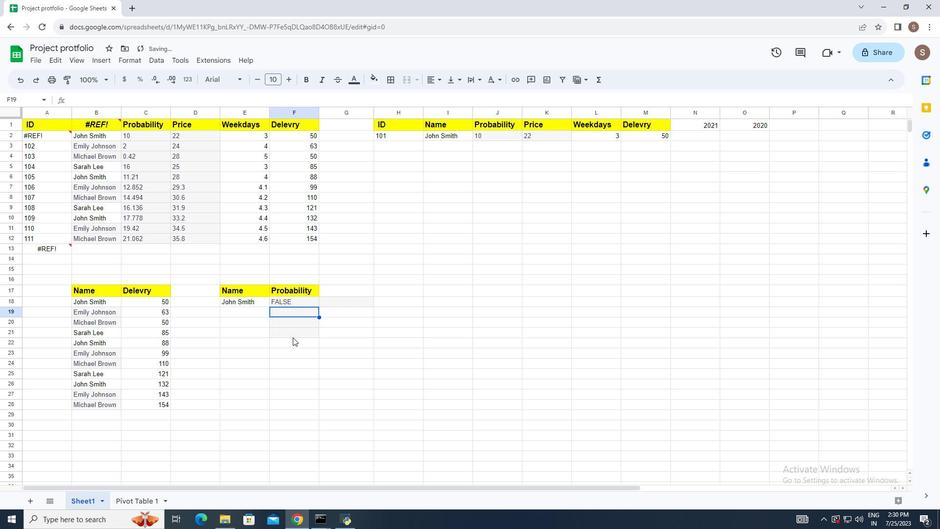 
Action: Mouse moved to (335, 286)
Screenshot: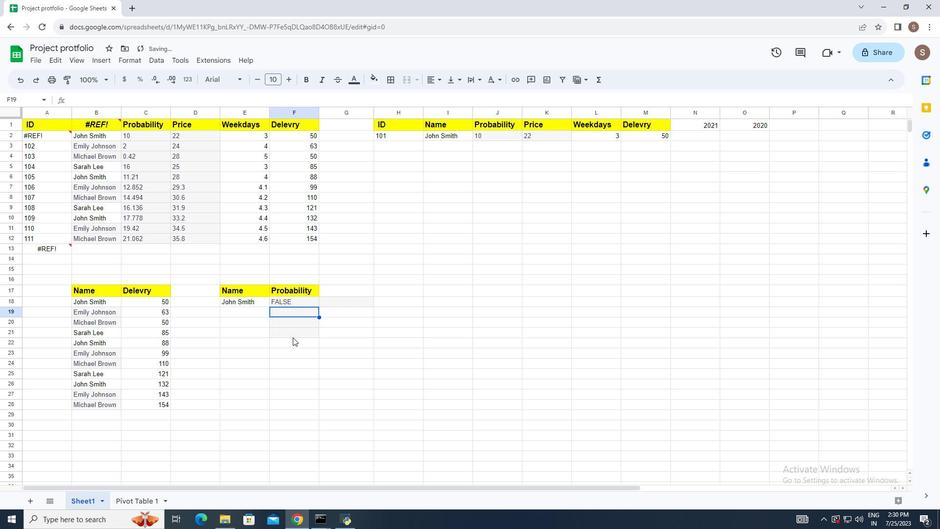 
Action: Mouse pressed left at (335, 286)
Screenshot: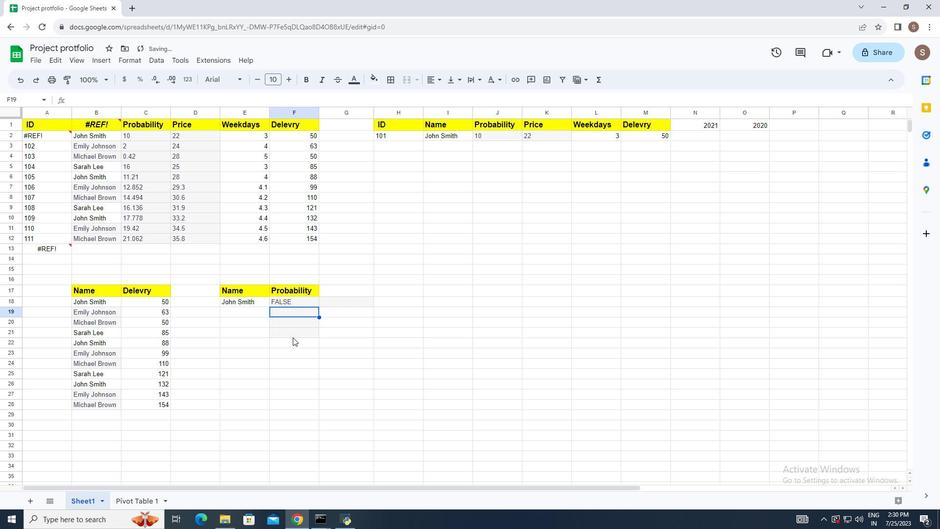 
Action: Mouse moved to (282, 284)
Screenshot: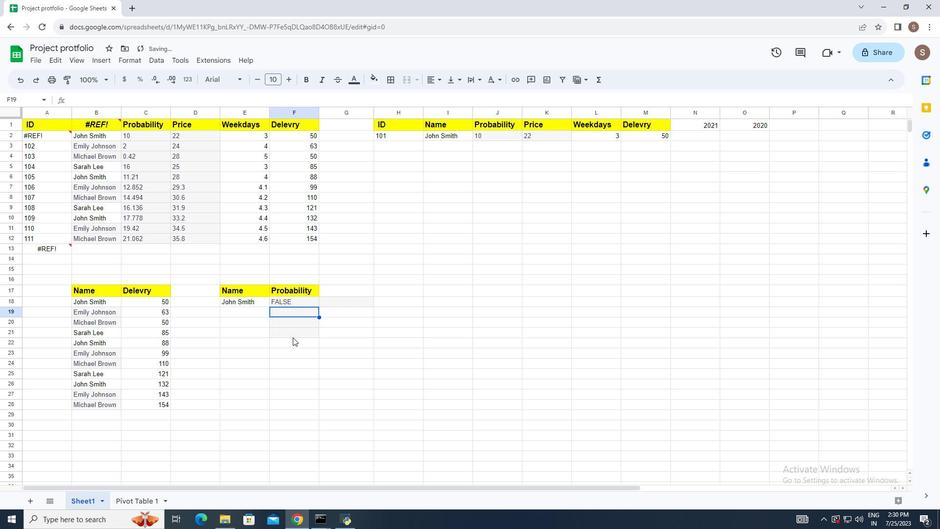 
Action: Mouse pressed left at (282, 284)
Screenshot: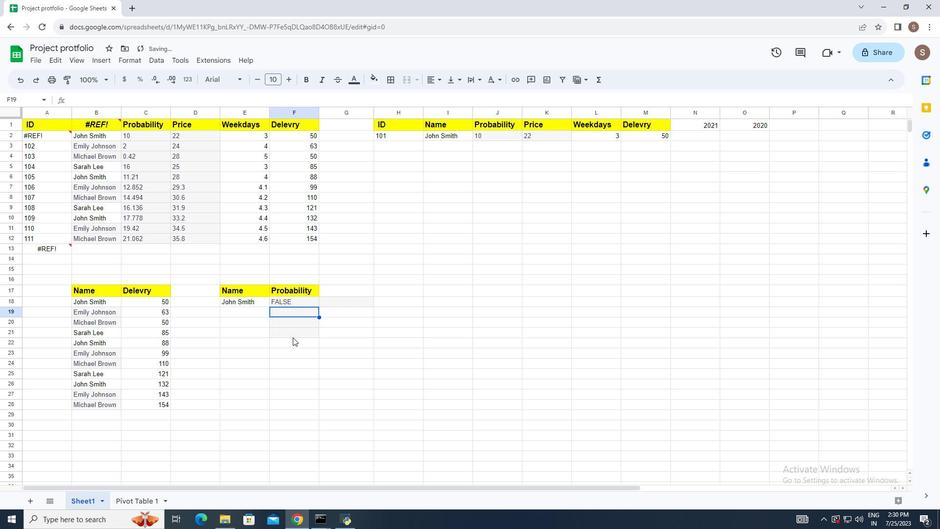 
Action: Mouse moved to (312, 282)
Screenshot: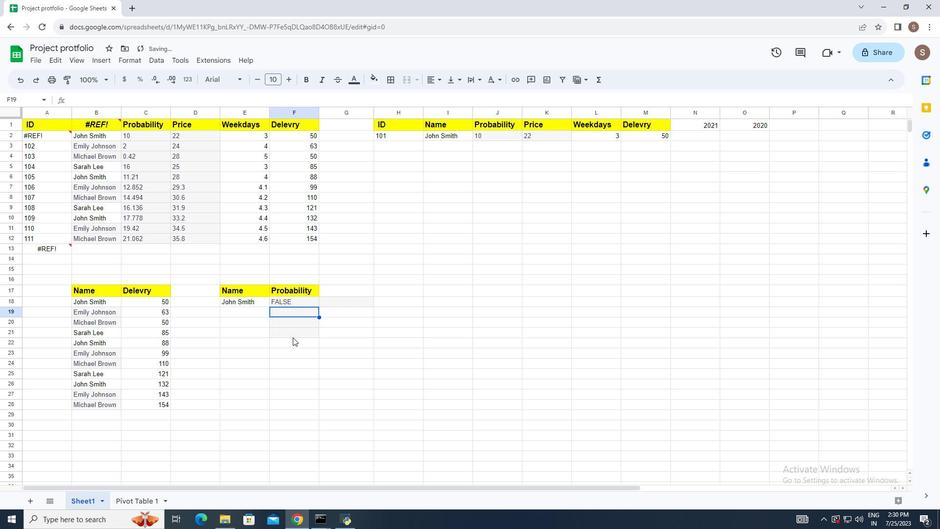 
Action: Mouse pressed left at (312, 282)
Screenshot: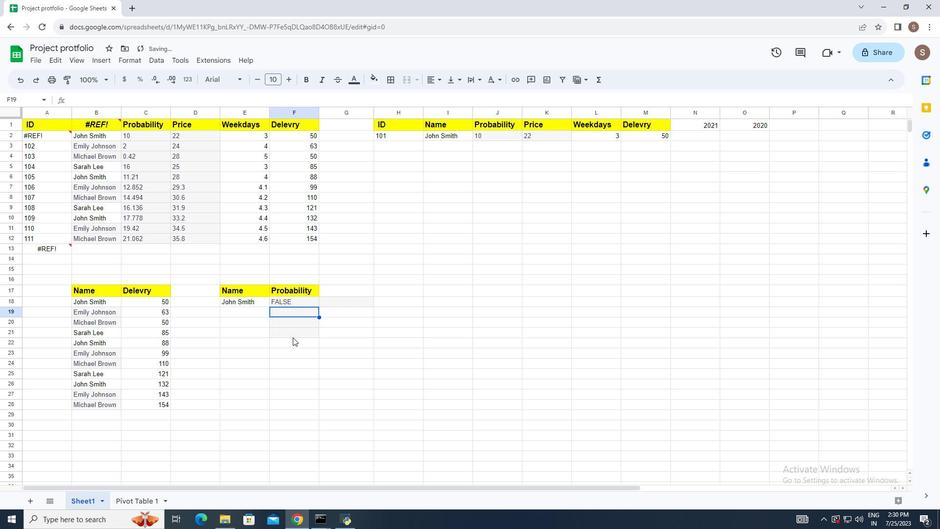 
Action: Mouse moved to (305, 317)
Screenshot: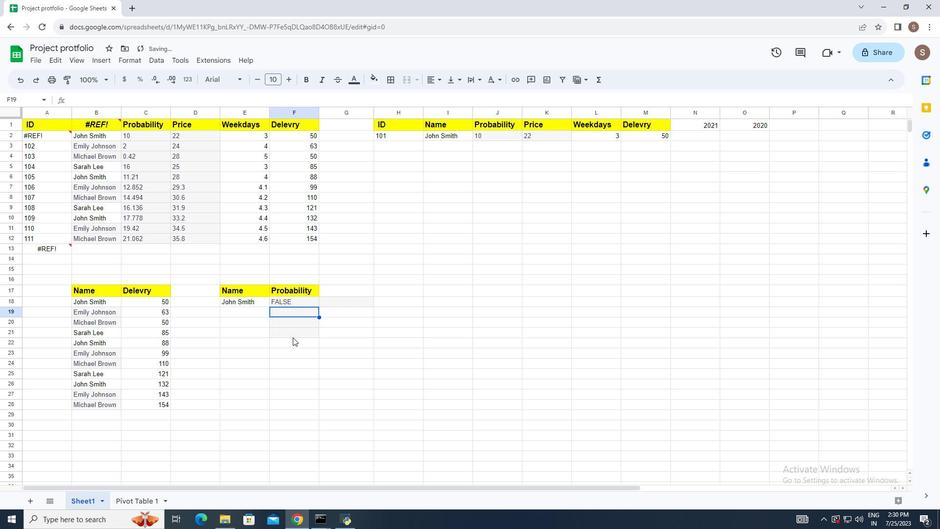 
Action: Key pressed <Key.backspace><Key.backspace><Key.backspace><Key.backspace><Key.backspace><Key.backspace><Key.backspace><Key.backspace><Key.backspace><Key.backspace><Key.backspace><Key.backspace><Key.backspace><Key.backspace><Key.backspace><Key.backspace><Key.backspace><Key.backspace><Key.backspace><Key.backspace><Key.backspace><Key.backspace><Key.backspace><Key.backspace>
Screenshot: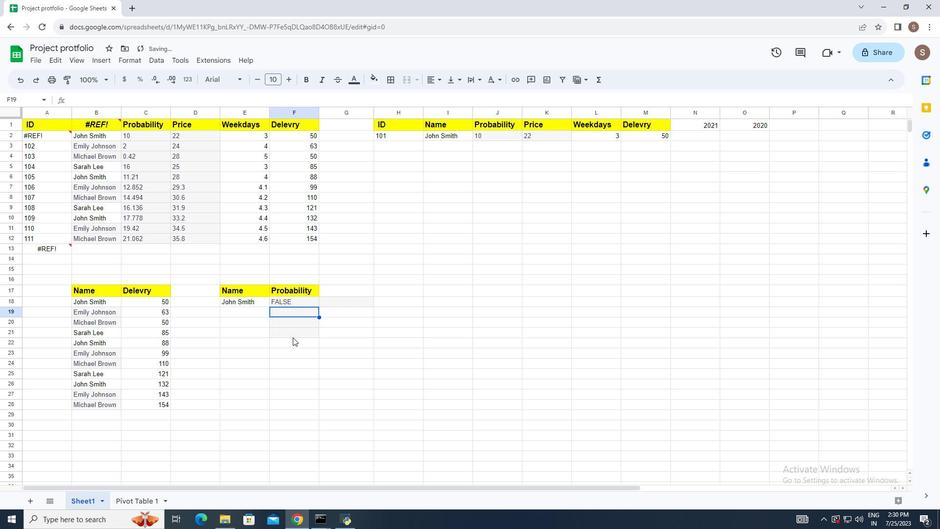 
Action: Mouse moved to (175, 283)
Screenshot: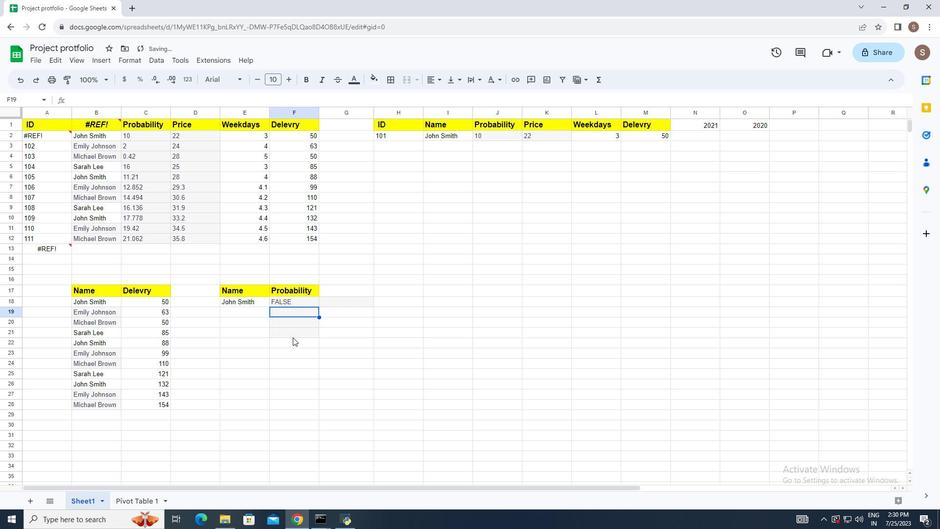 
Action: Mouse pressed left at (175, 283)
Screenshot: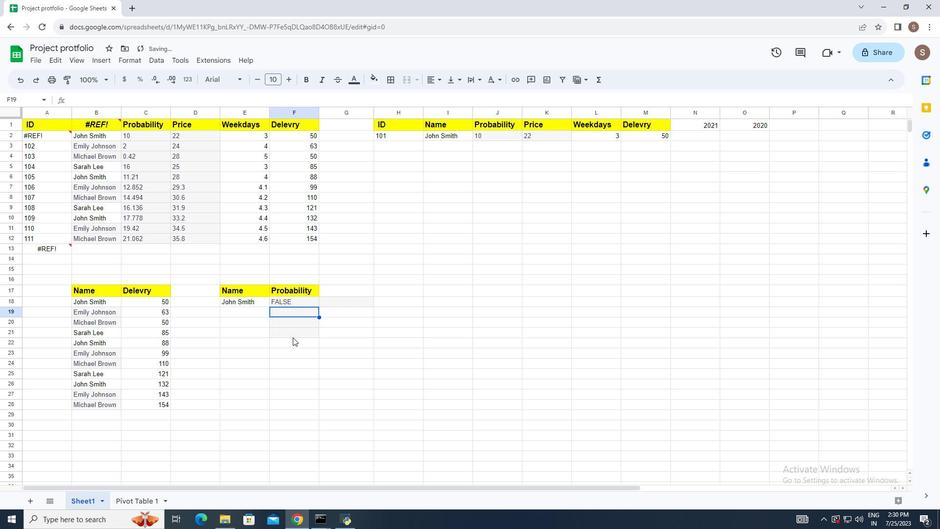 
Action: Mouse moved to (270, 282)
Screenshot: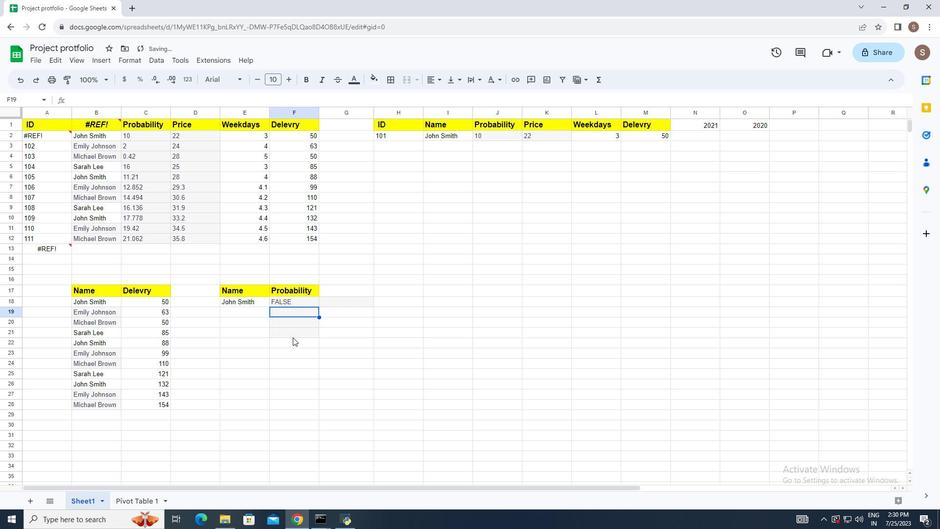 
Action: Mouse pressed left at (270, 282)
Screenshot: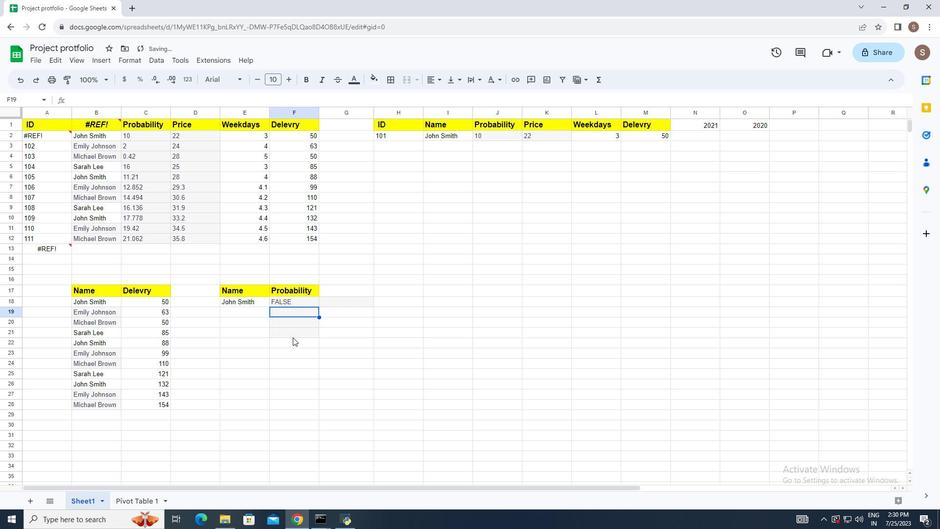 
Action: Mouse moved to (85, 42)
Screenshot: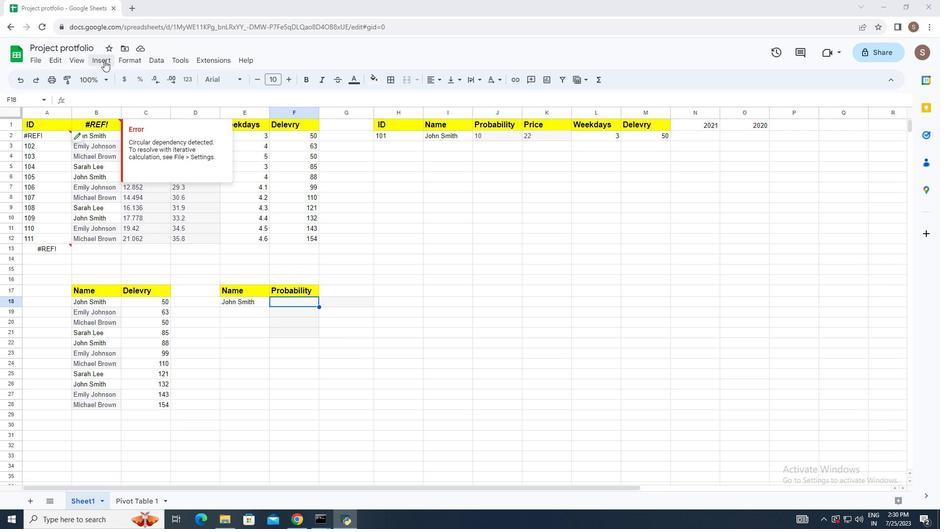 
Action: Mouse pressed left at (85, 42)
Screenshot: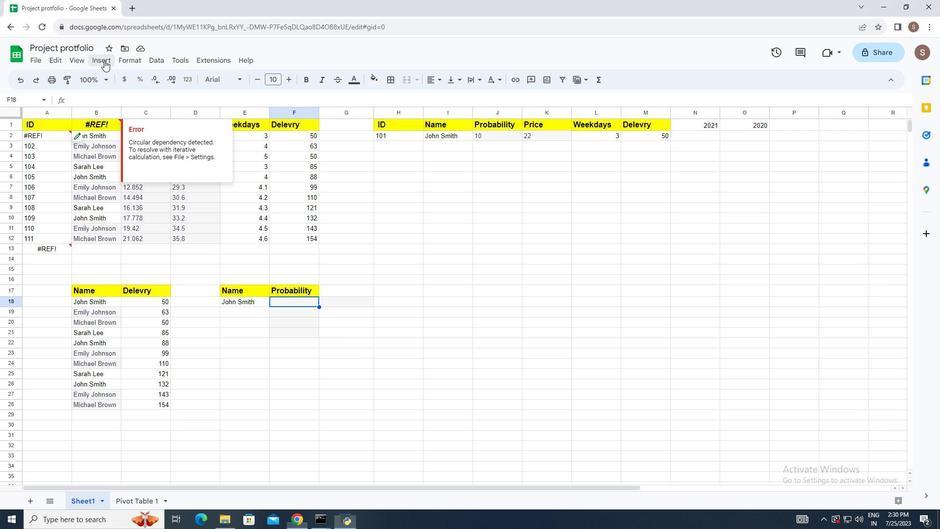 
Action: Mouse moved to (123, 219)
Screenshot: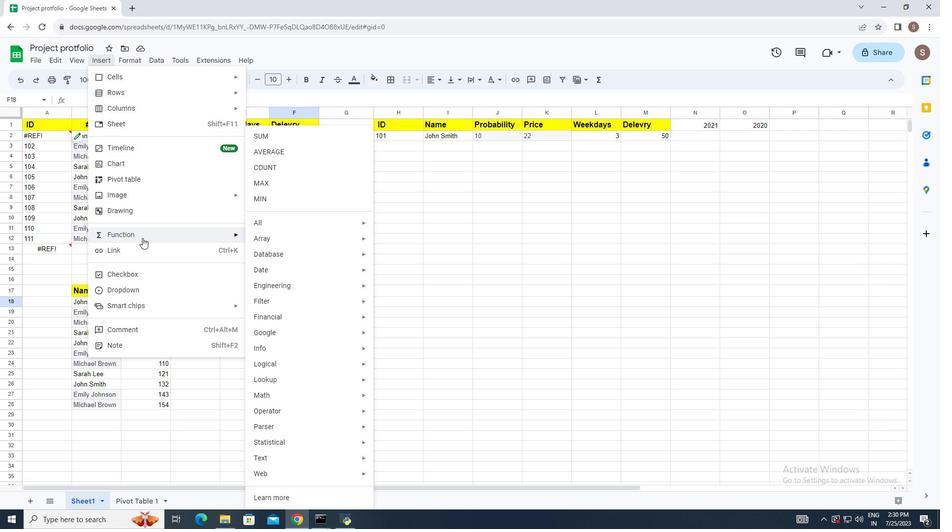 
Action: Mouse pressed left at (123, 219)
Screenshot: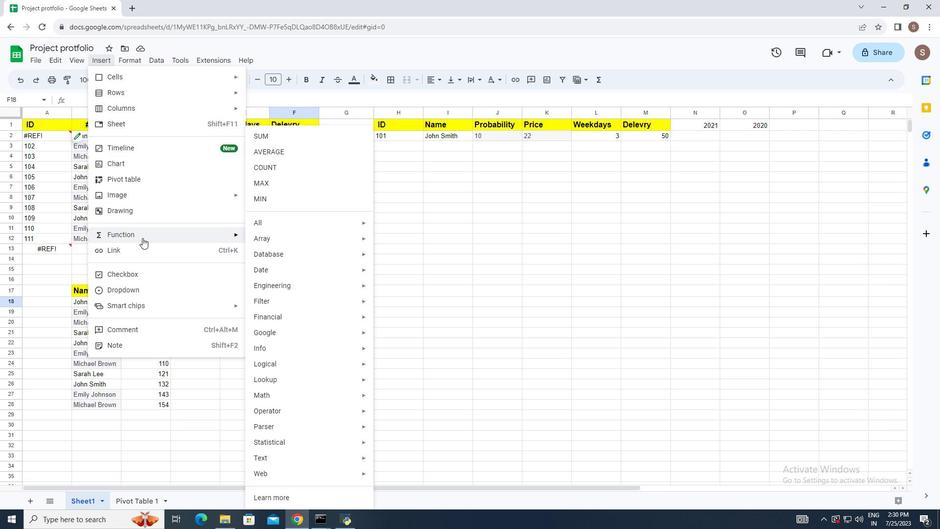 
Action: Mouse moved to (277, 201)
Screenshot: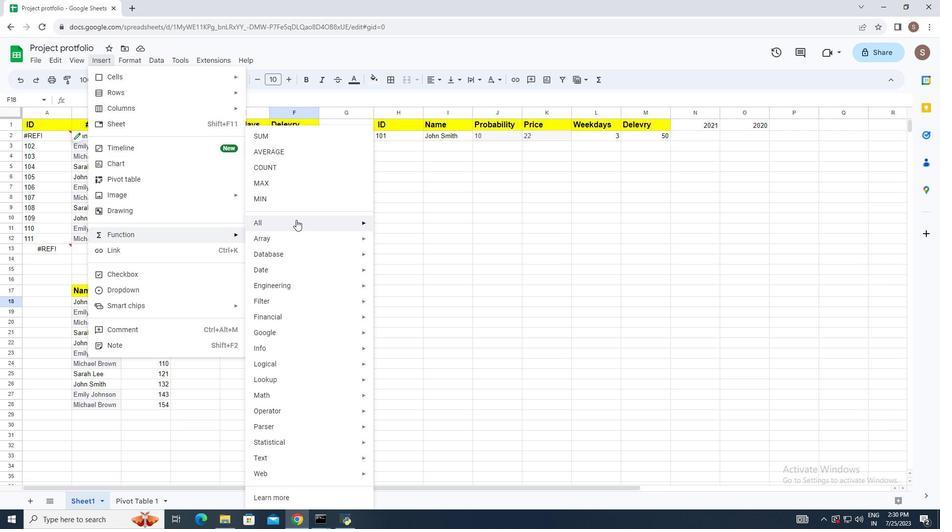 
Action: Mouse pressed left at (277, 201)
Screenshot: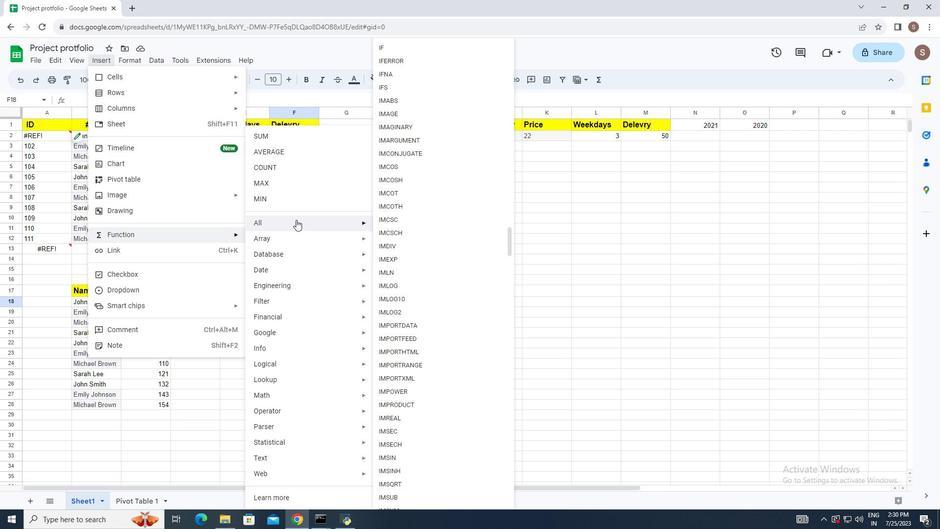 
Action: Mouse moved to (385, 26)
Screenshot: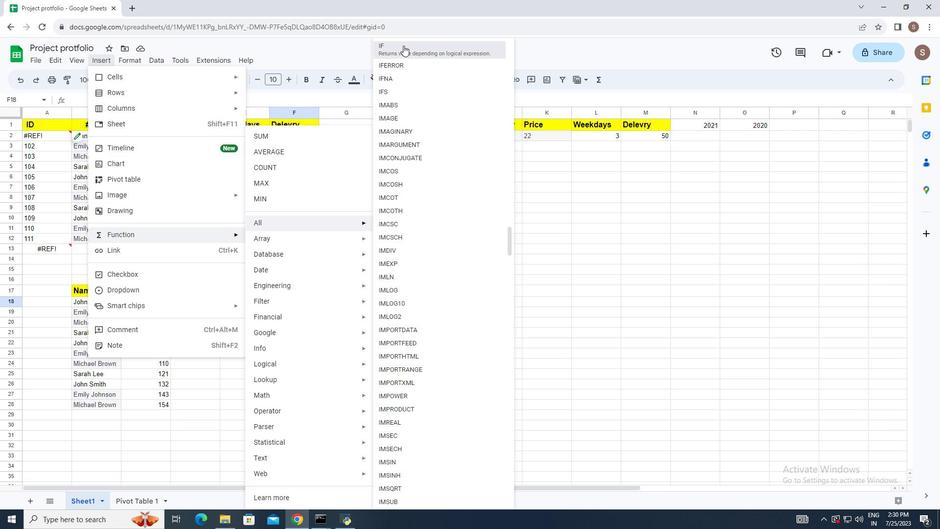 
Action: Mouse pressed left at (385, 26)
Screenshot: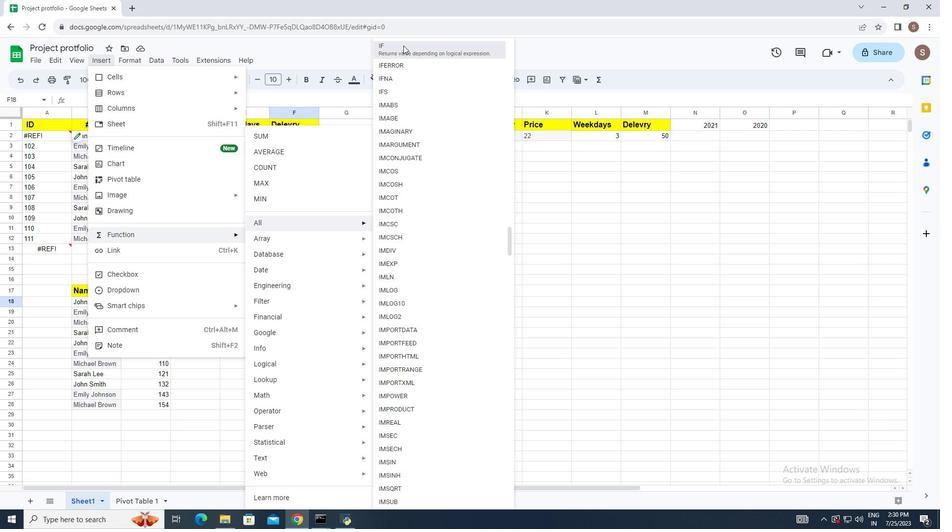 
Action: Mouse moved to (128, 283)
Screenshot: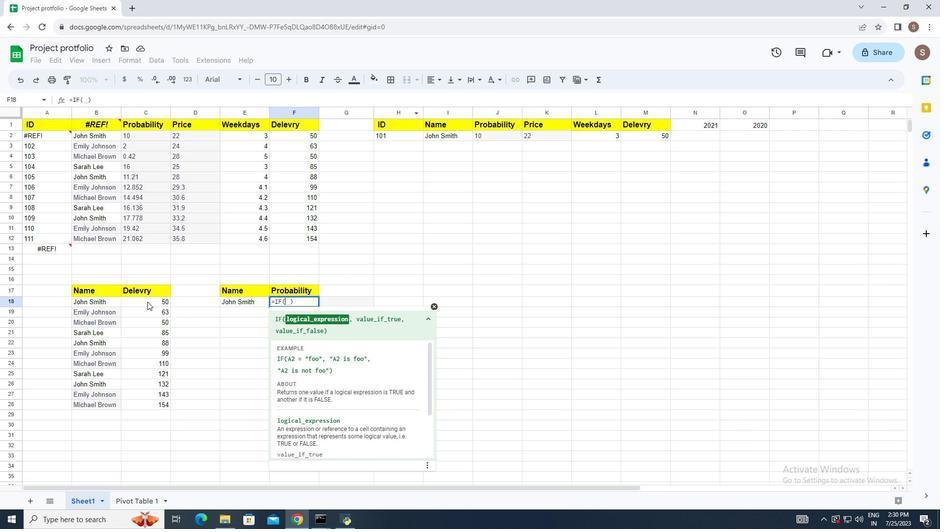 
Action: Mouse pressed left at (128, 283)
Screenshot: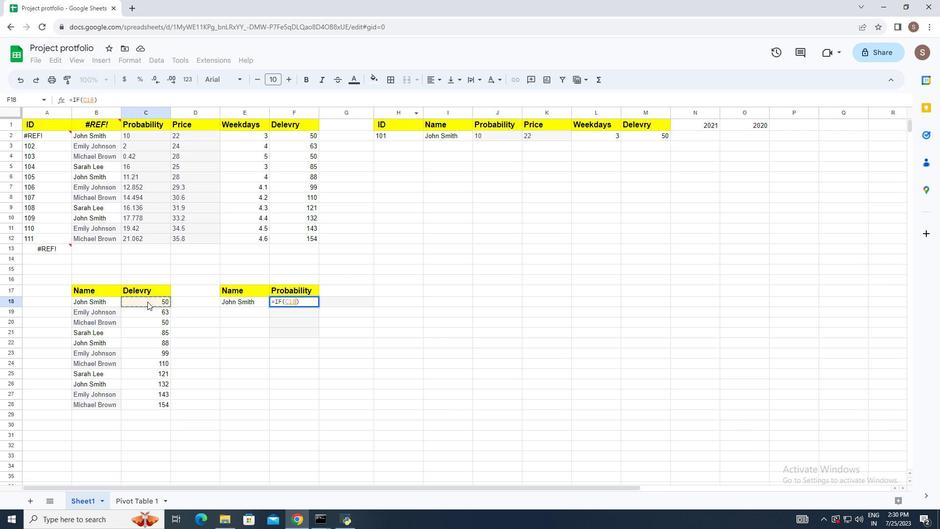 
Action: Mouse moved to (274, 318)
Screenshot: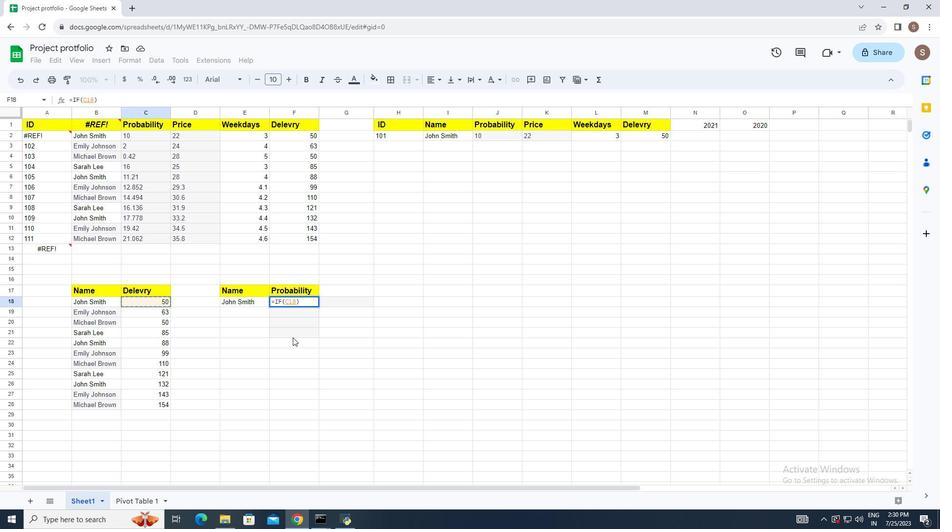 
Action: Key pressed <Key.space>=<Key.space><Key.shift_r>"foo<Key.shift_r>",<Key.enter>
Screenshot: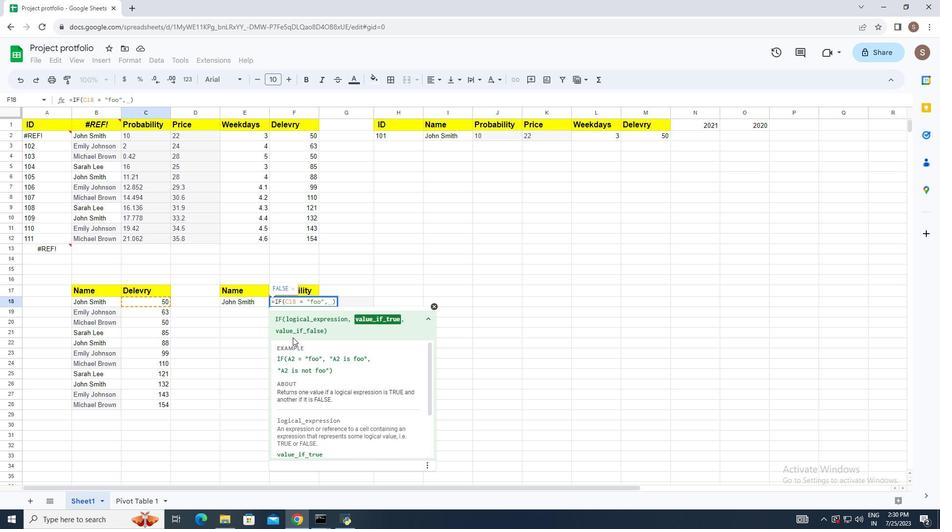 
